 Task: Find connections with filter location Charlottenburg-Nord with filter topic #Innovativewith filter profile language French with filter current company Khoros with filter school Police Dav Public School with filter industry Physicians with filter service category Auto Insurance with filter keywords title Proposal Writer
Action: Mouse moved to (519, 73)
Screenshot: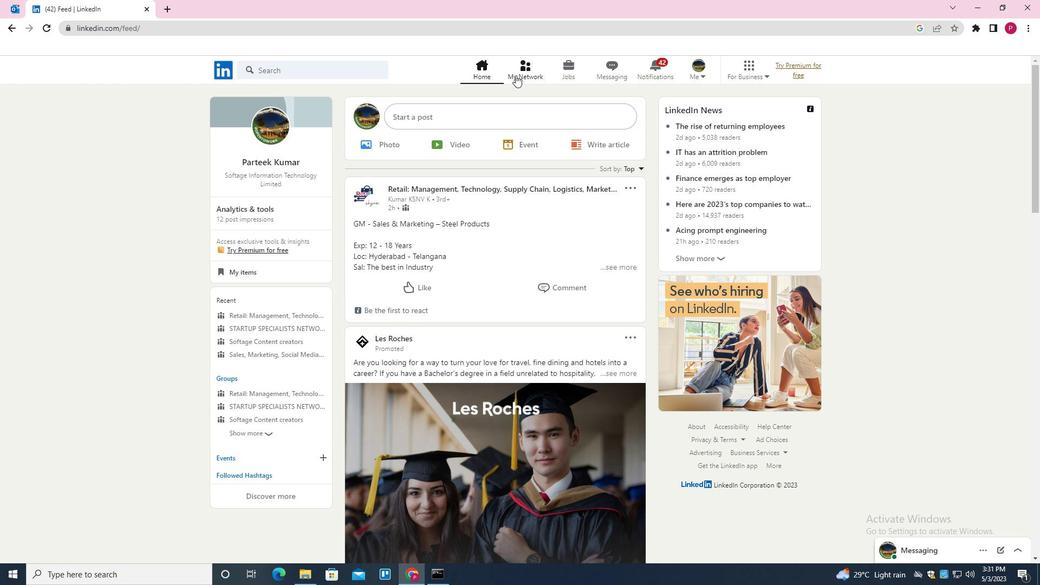 
Action: Mouse pressed left at (519, 73)
Screenshot: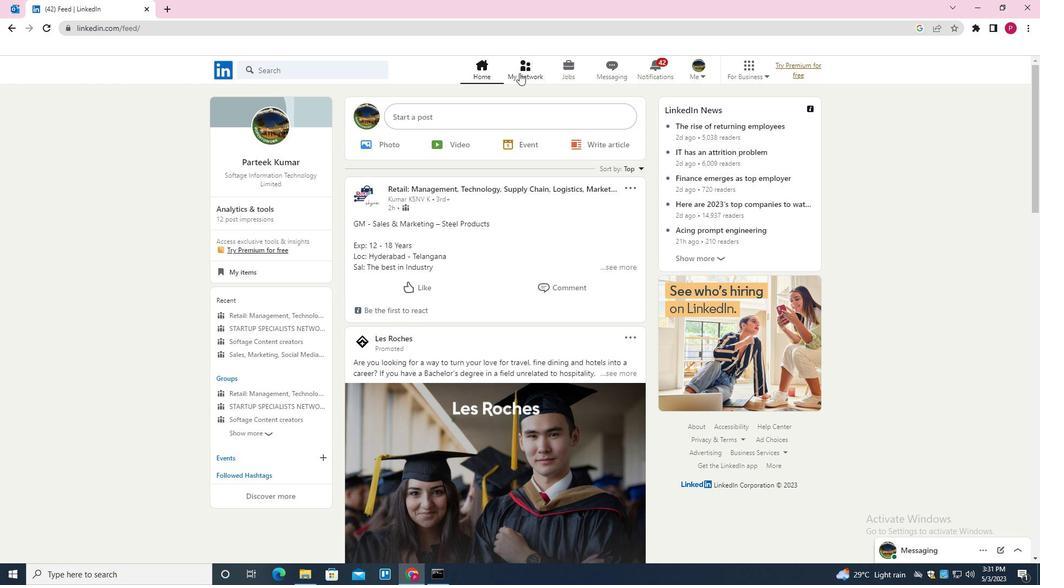 
Action: Mouse moved to (343, 127)
Screenshot: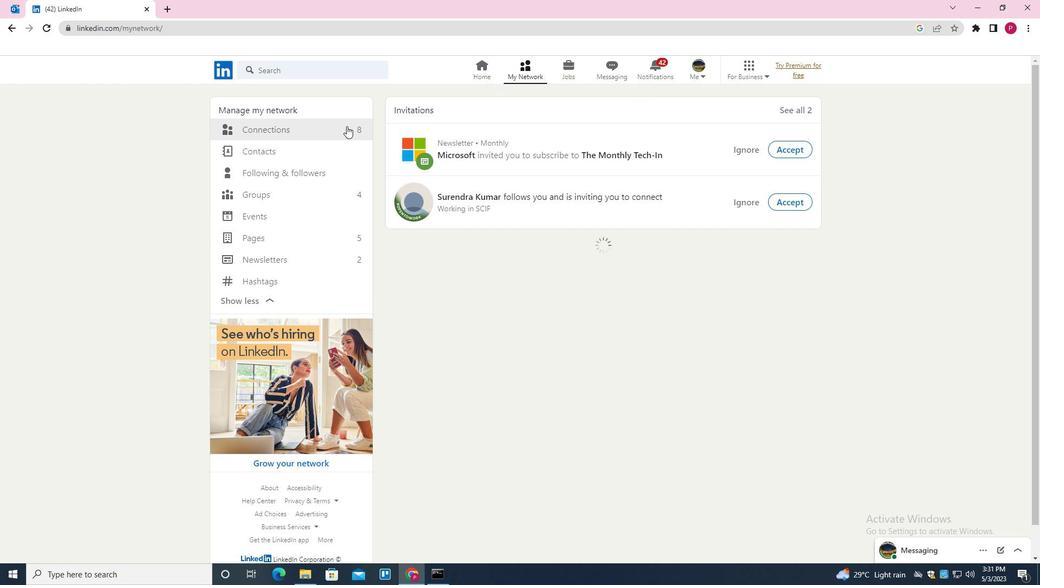 
Action: Mouse pressed left at (343, 127)
Screenshot: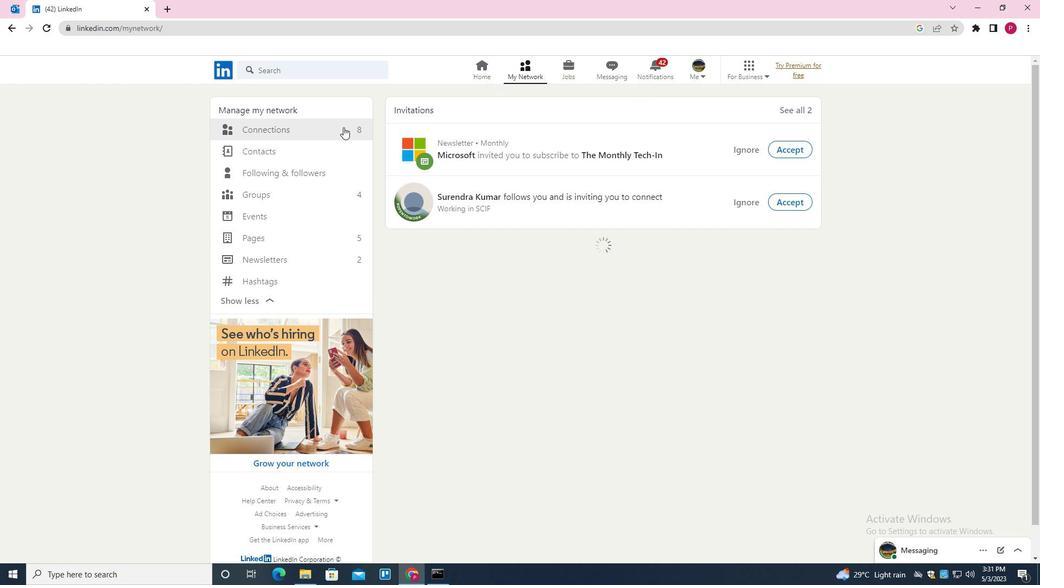 
Action: Mouse moved to (605, 132)
Screenshot: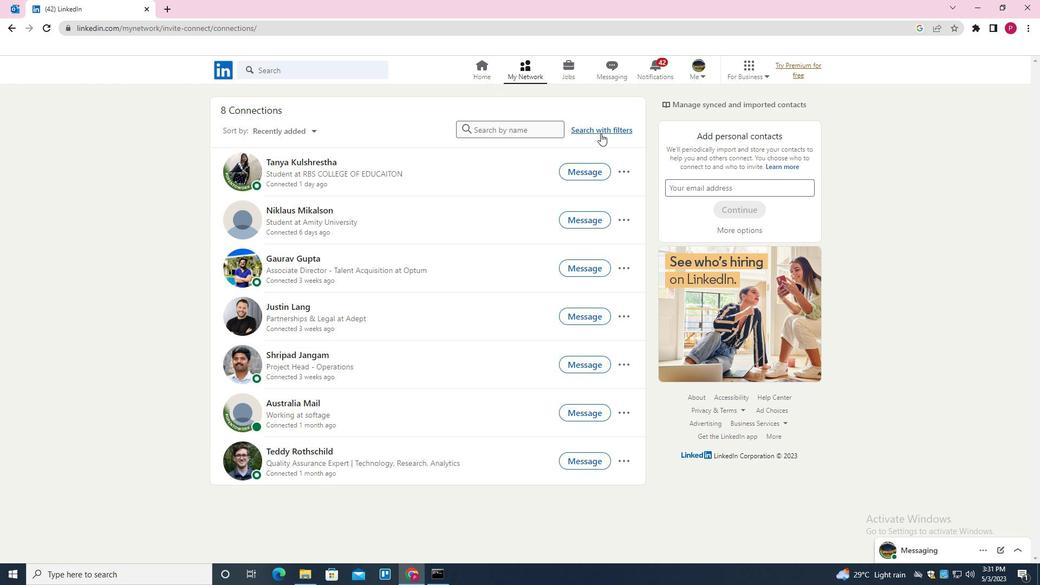 
Action: Mouse pressed left at (605, 132)
Screenshot: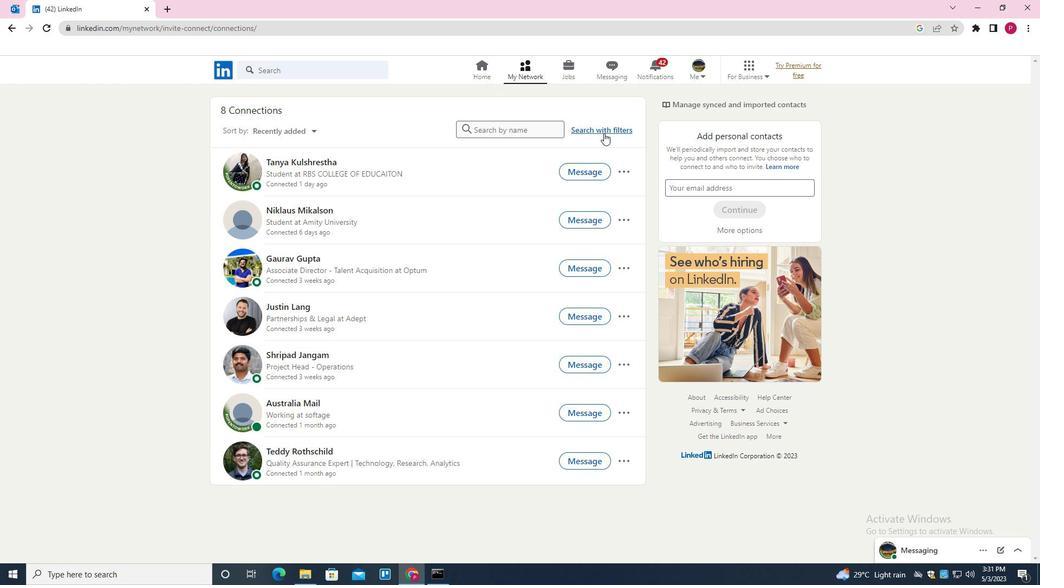 
Action: Mouse moved to (555, 100)
Screenshot: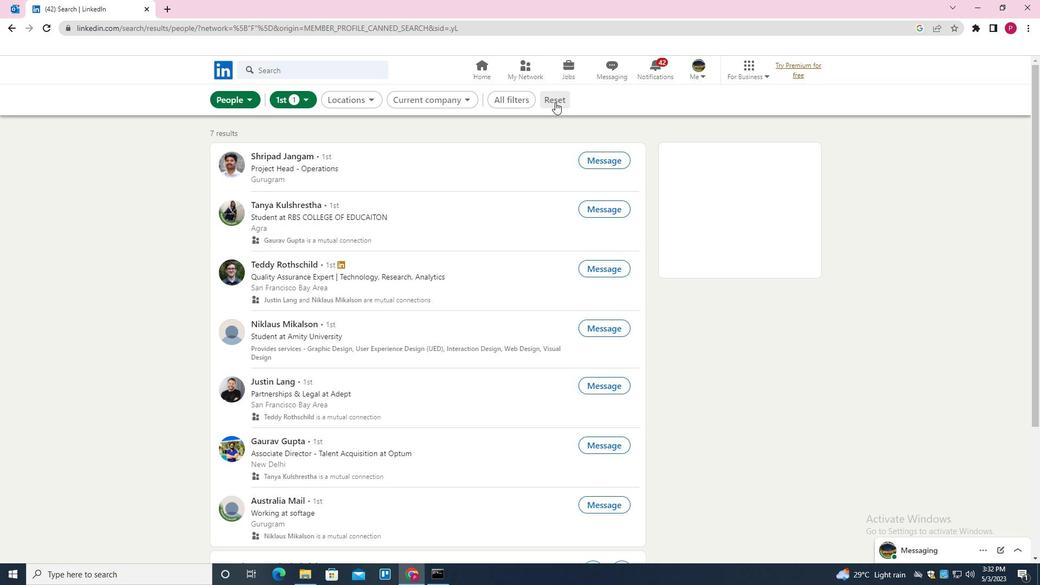 
Action: Mouse pressed left at (555, 100)
Screenshot: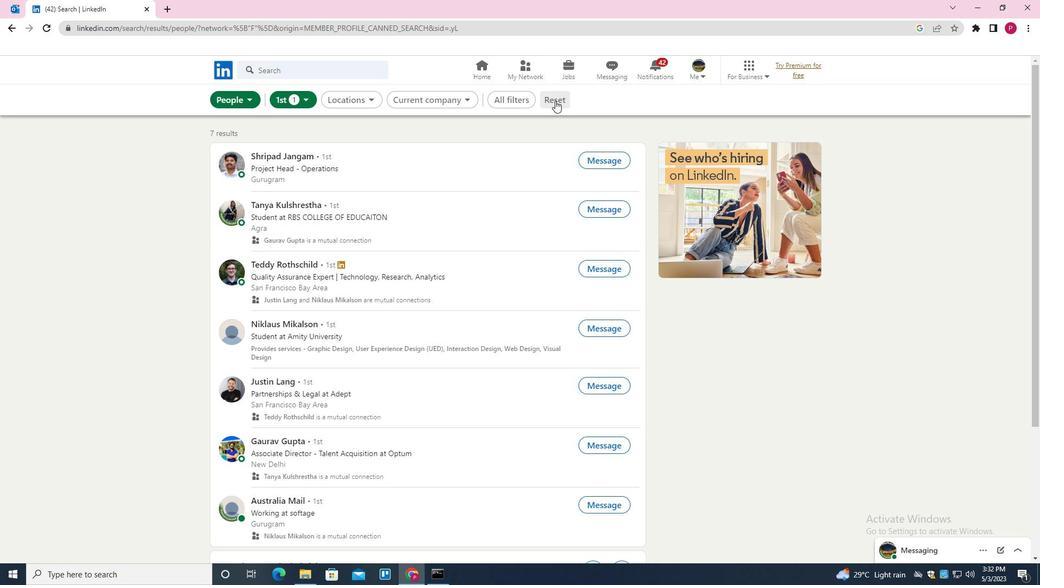 
Action: Mouse moved to (547, 97)
Screenshot: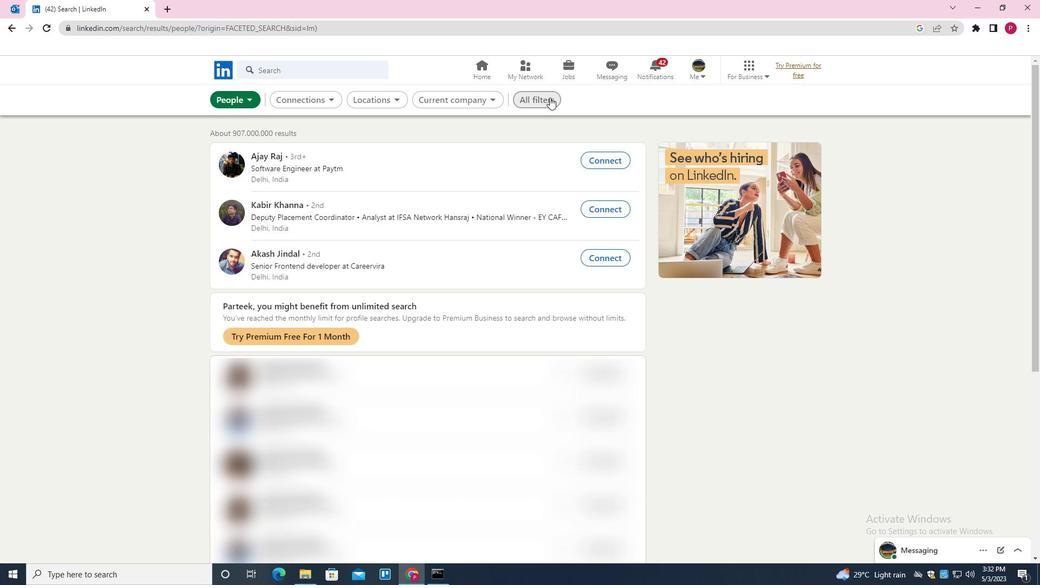 
Action: Mouse pressed left at (547, 97)
Screenshot: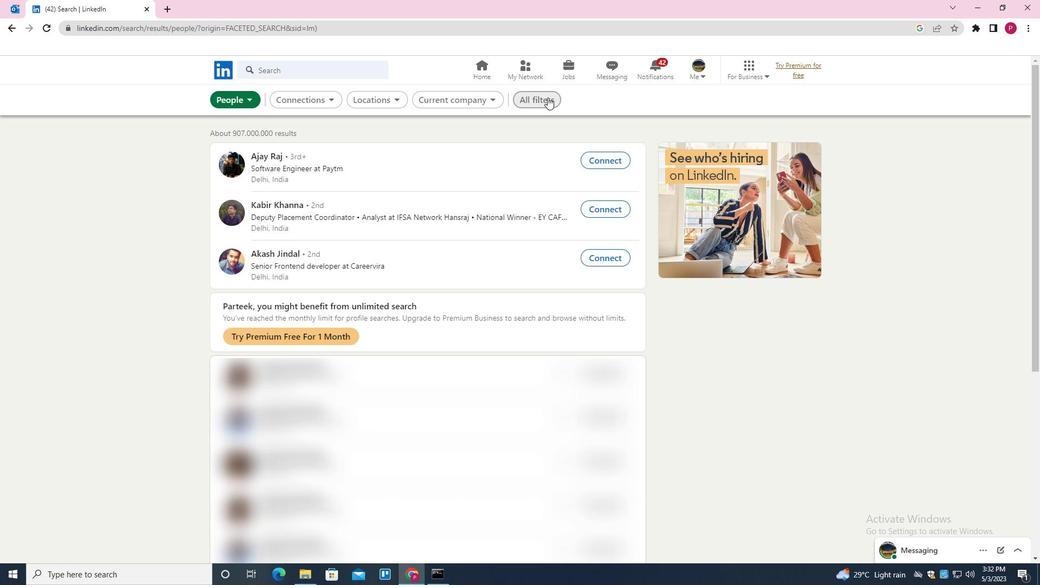 
Action: Mouse moved to (799, 194)
Screenshot: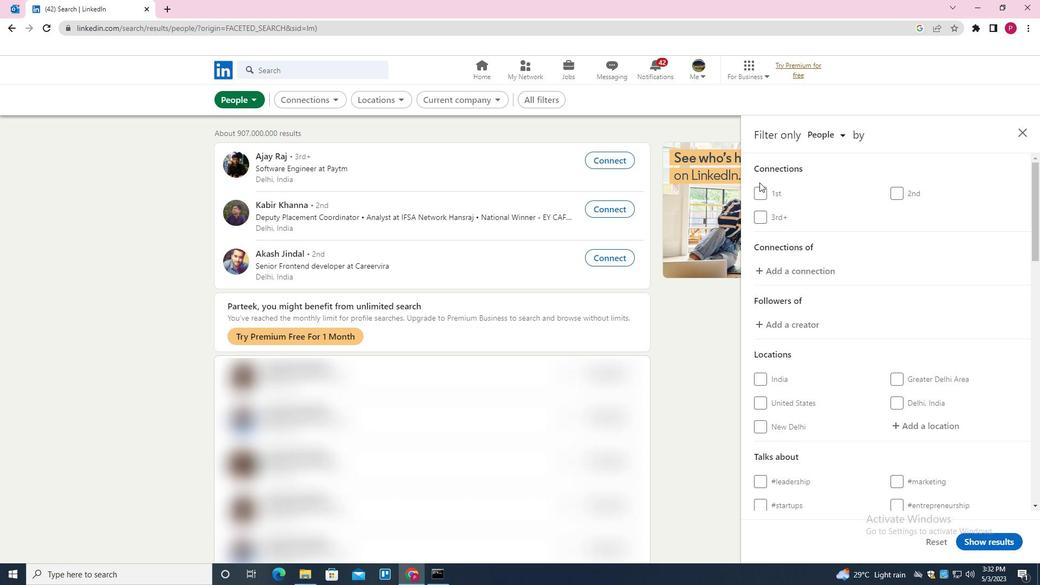 
Action: Mouse scrolled (799, 193) with delta (0, 0)
Screenshot: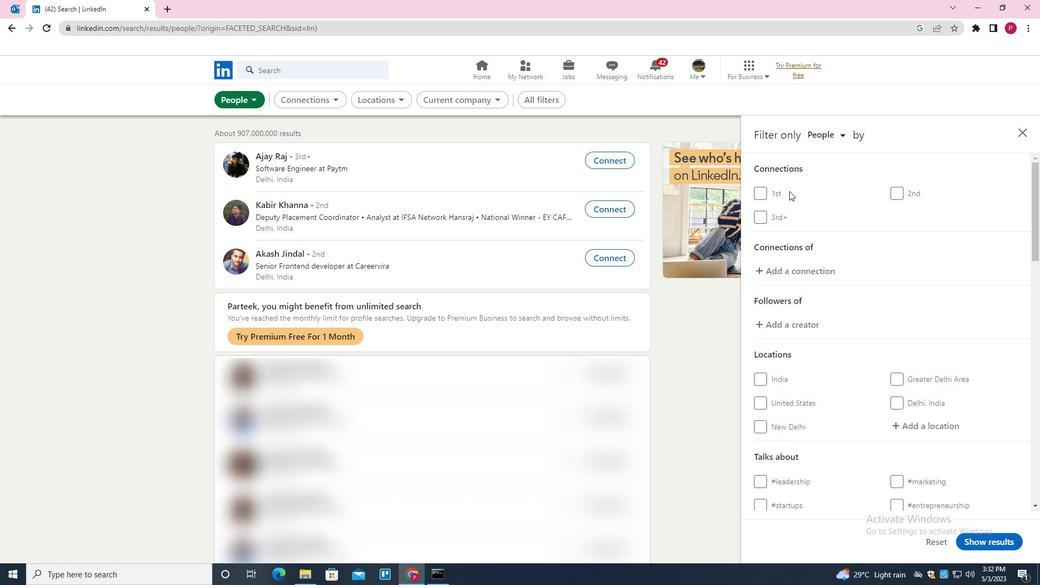 
Action: Mouse moved to (800, 196)
Screenshot: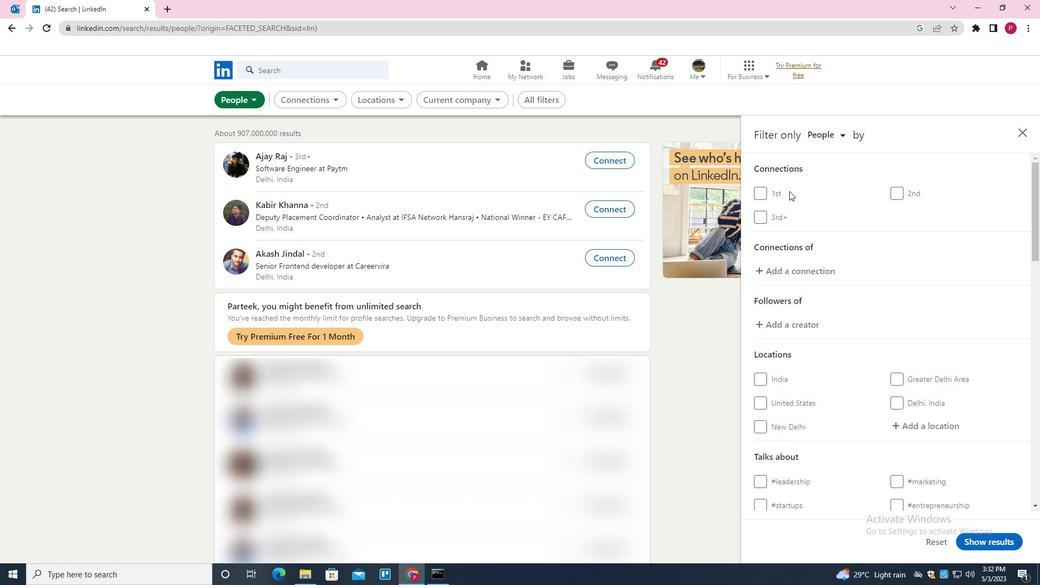 
Action: Mouse scrolled (800, 195) with delta (0, 0)
Screenshot: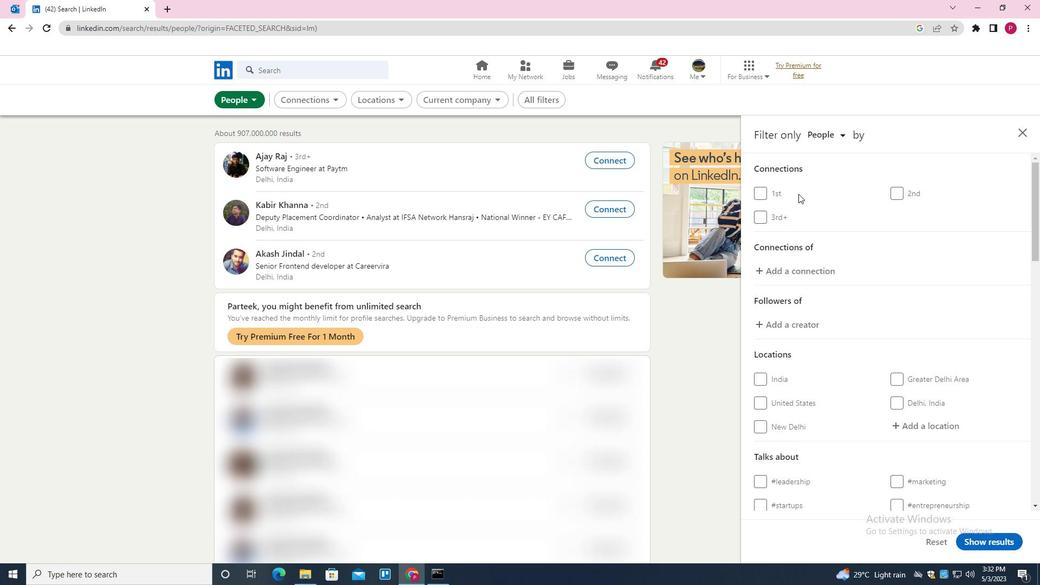 
Action: Mouse moved to (917, 314)
Screenshot: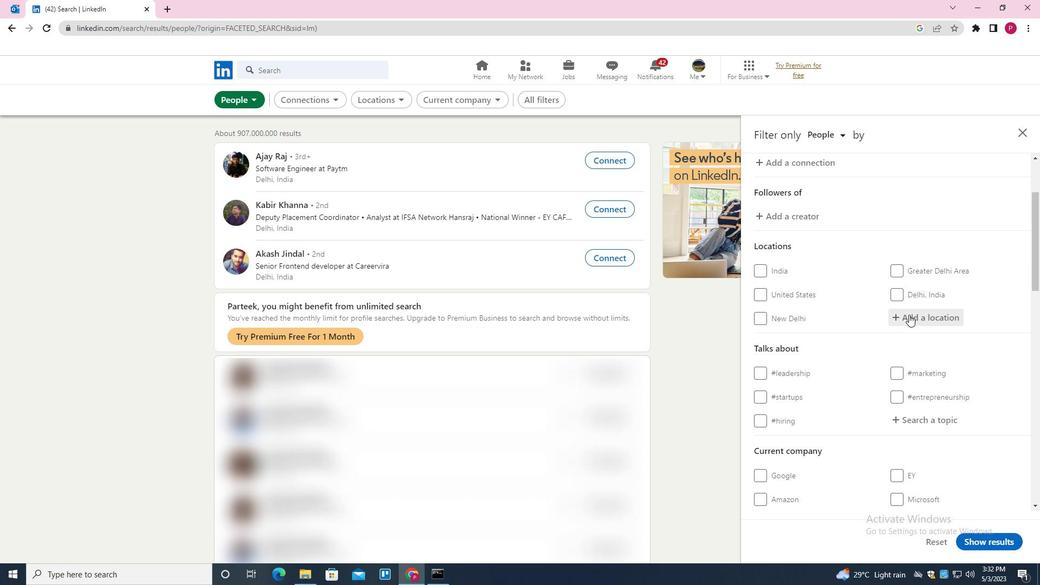 
Action: Mouse pressed left at (917, 314)
Screenshot: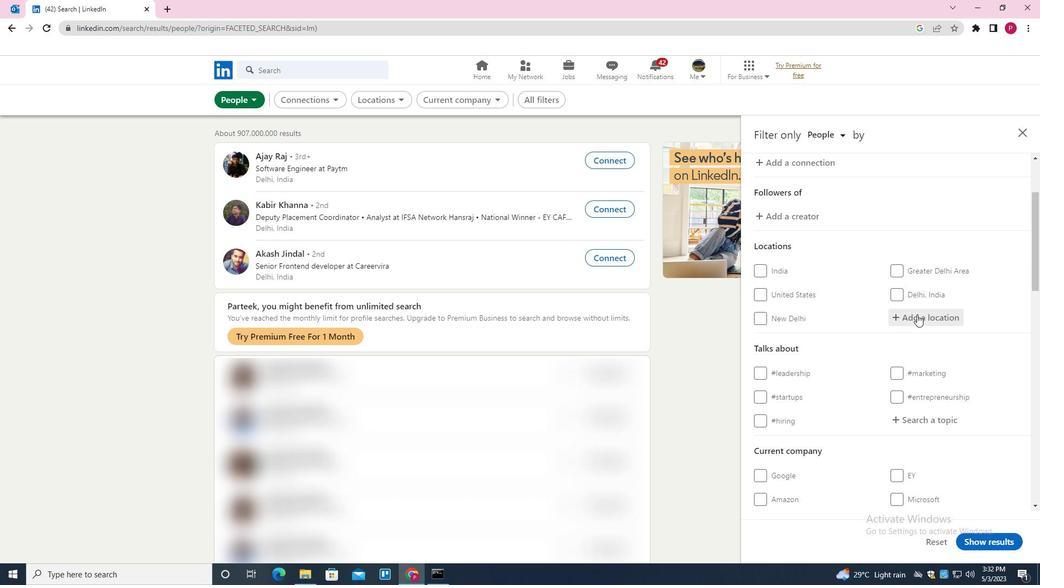 
Action: Key pressed <Key.shift><Key.shift>CHARIO<Key.backspace><Key.backspace>LOTTENBURG<Key.down><Key.enter>
Screenshot: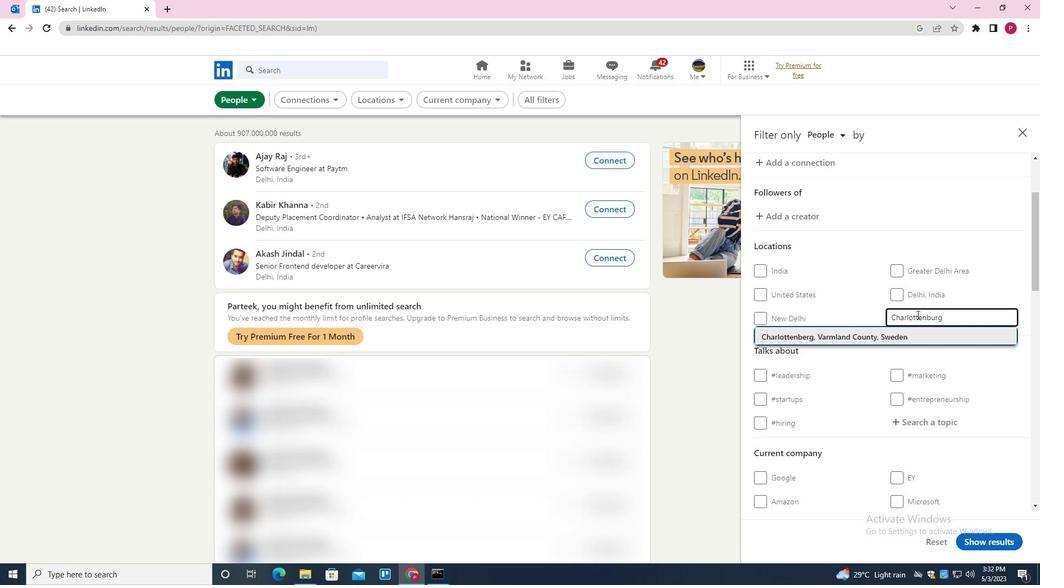 
Action: Mouse moved to (854, 284)
Screenshot: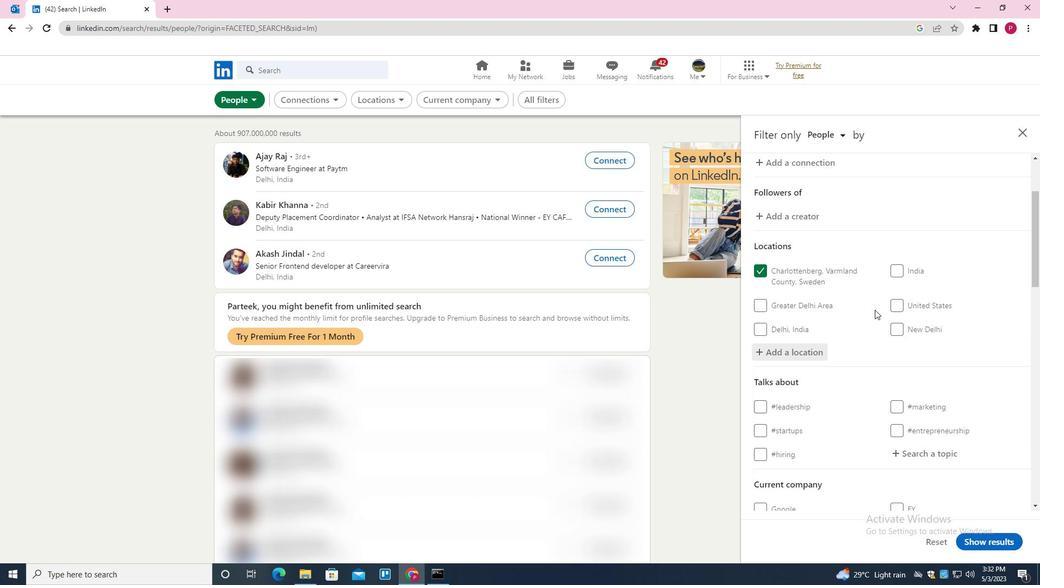 
Action: Mouse scrolled (854, 283) with delta (0, 0)
Screenshot: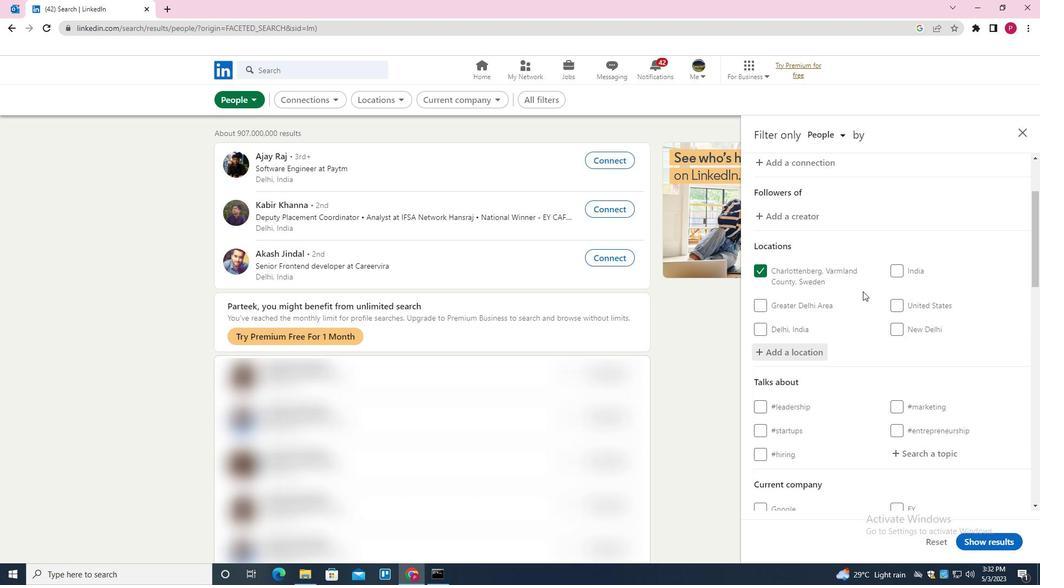 
Action: Mouse scrolled (854, 283) with delta (0, 0)
Screenshot: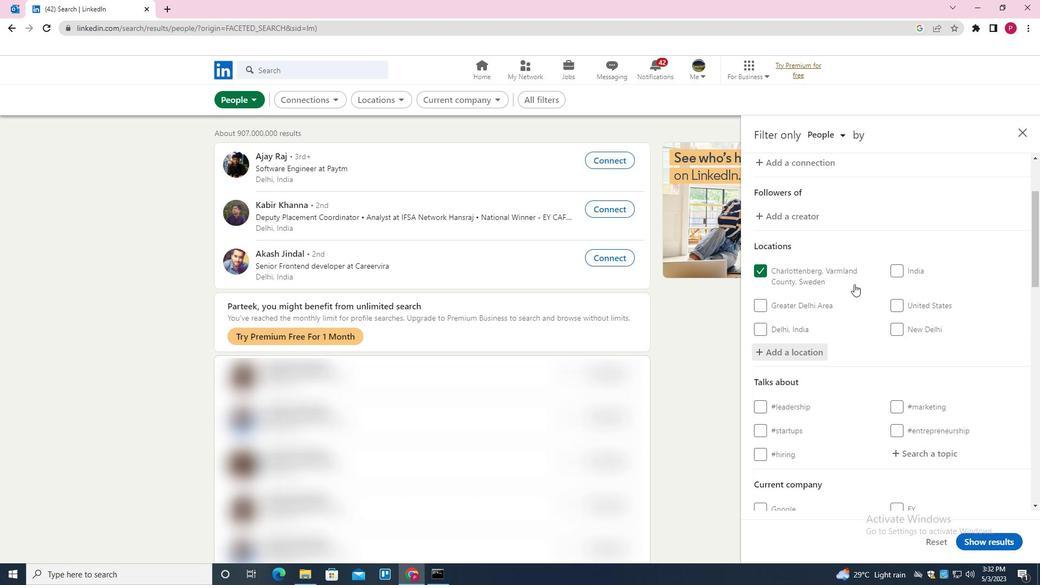 
Action: Mouse scrolled (854, 283) with delta (0, 0)
Screenshot: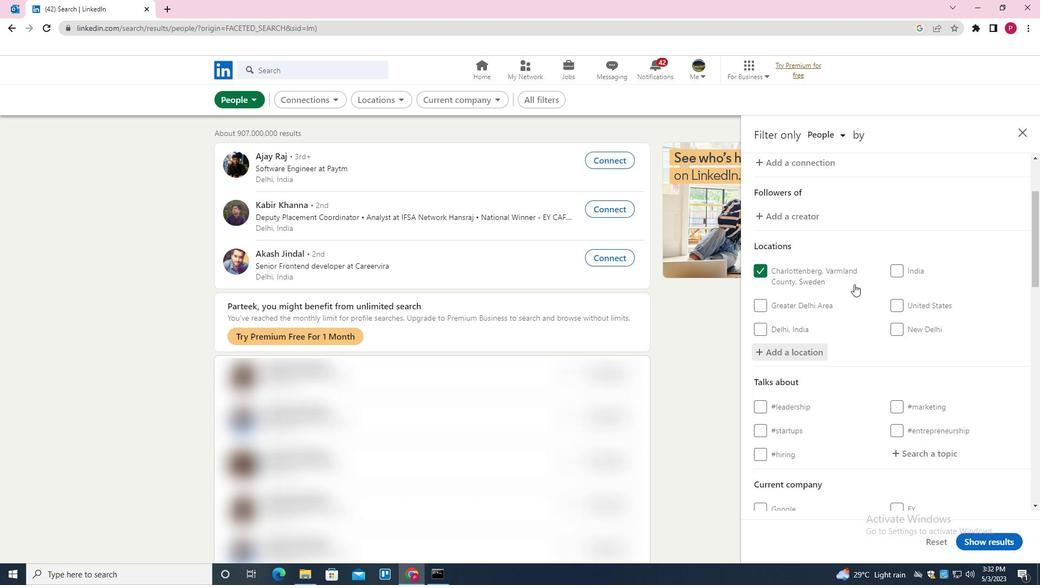 
Action: Mouse moved to (917, 292)
Screenshot: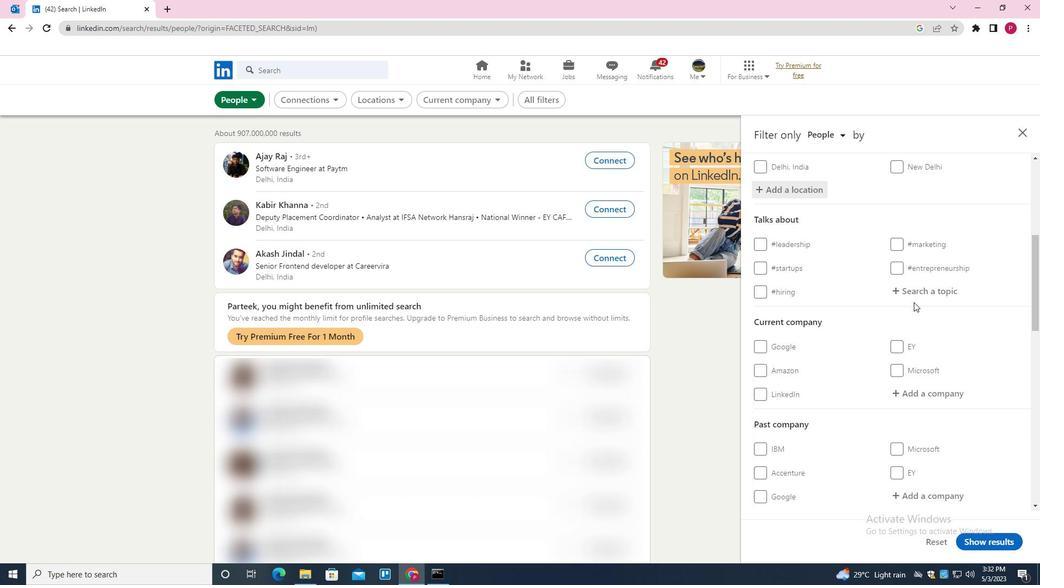 
Action: Mouse pressed left at (917, 292)
Screenshot: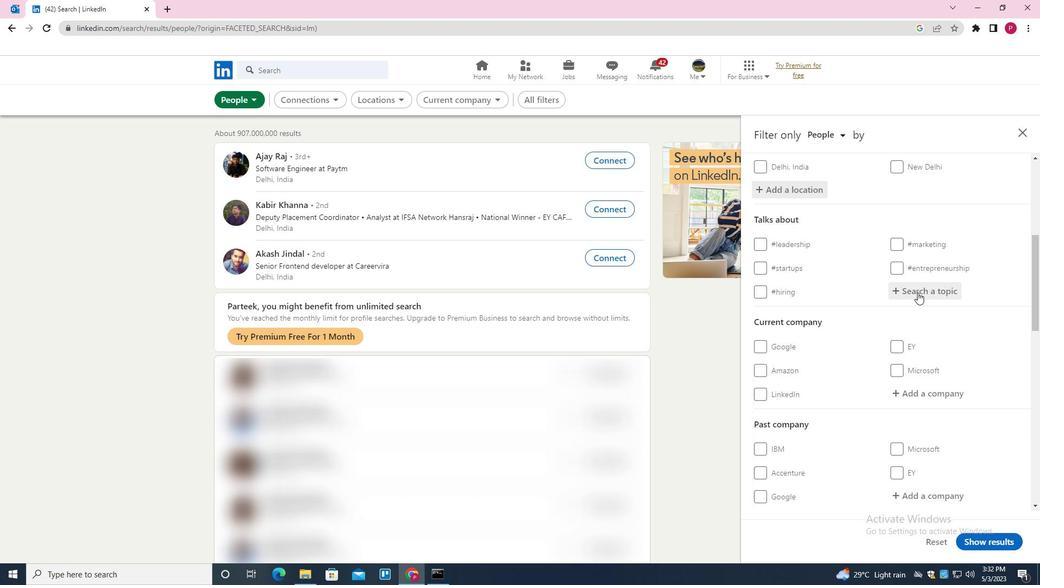 
Action: Key pressed INNOVATION<Key.down><Key.enter>
Screenshot: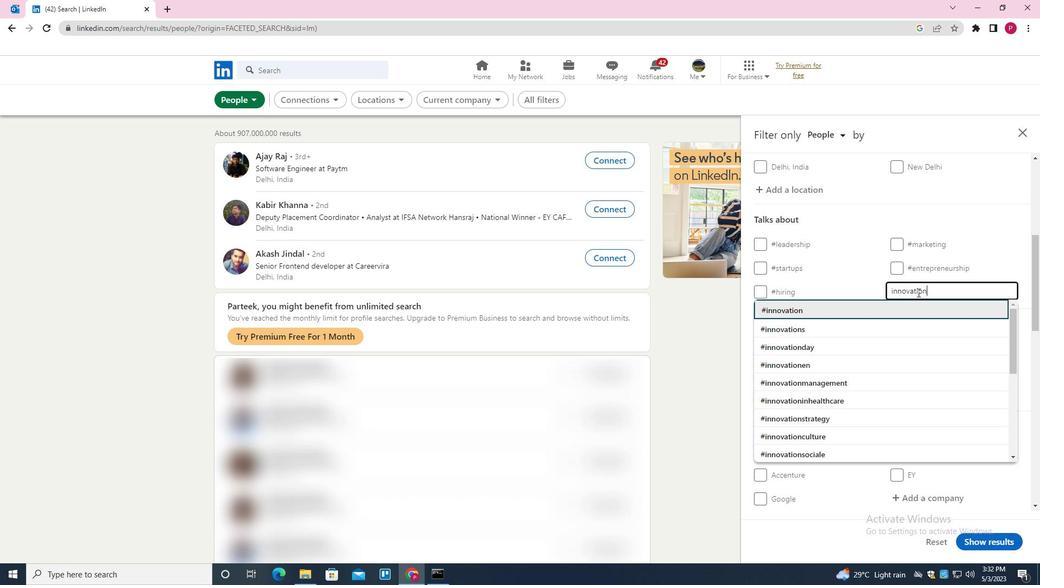 
Action: Mouse moved to (865, 309)
Screenshot: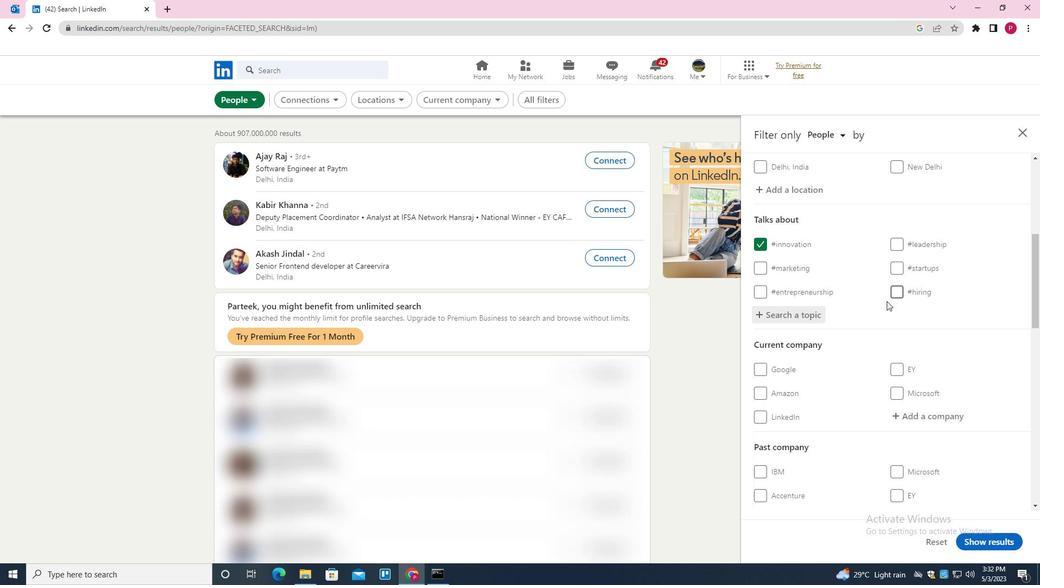 
Action: Mouse scrolled (865, 309) with delta (0, 0)
Screenshot: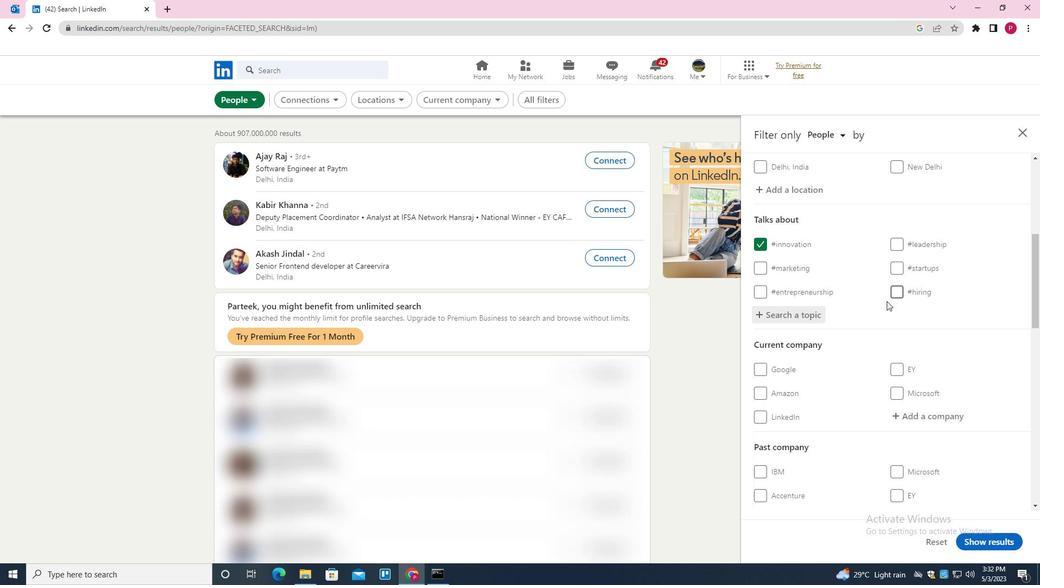 
Action: Mouse moved to (864, 310)
Screenshot: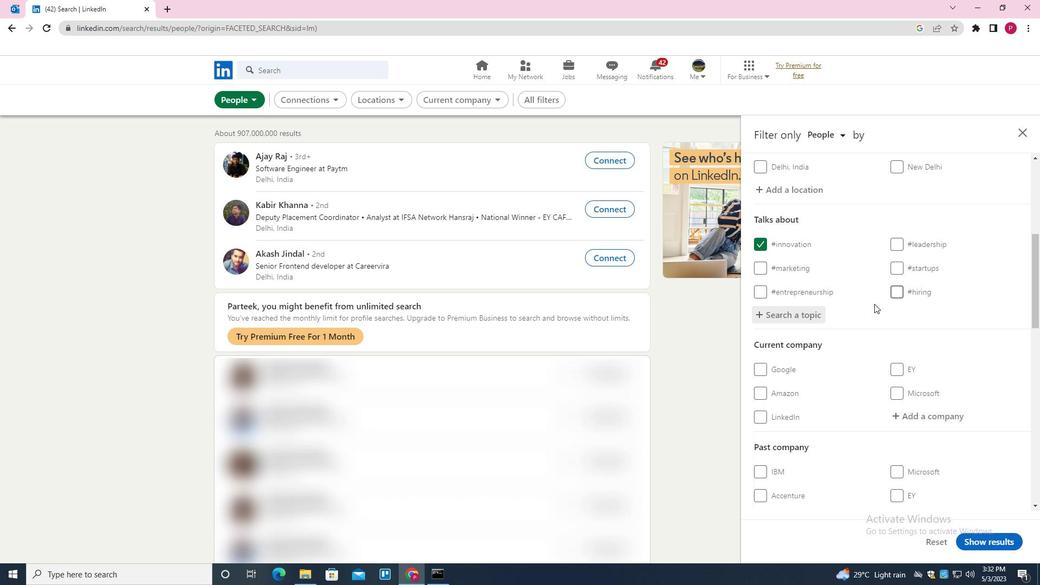 
Action: Mouse scrolled (864, 309) with delta (0, 0)
Screenshot: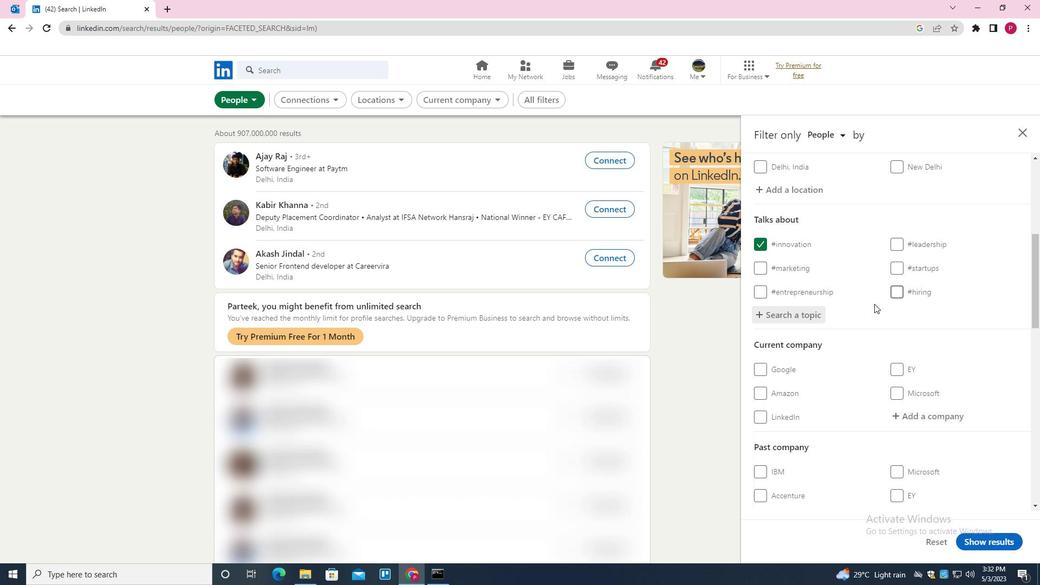 
Action: Mouse moved to (863, 310)
Screenshot: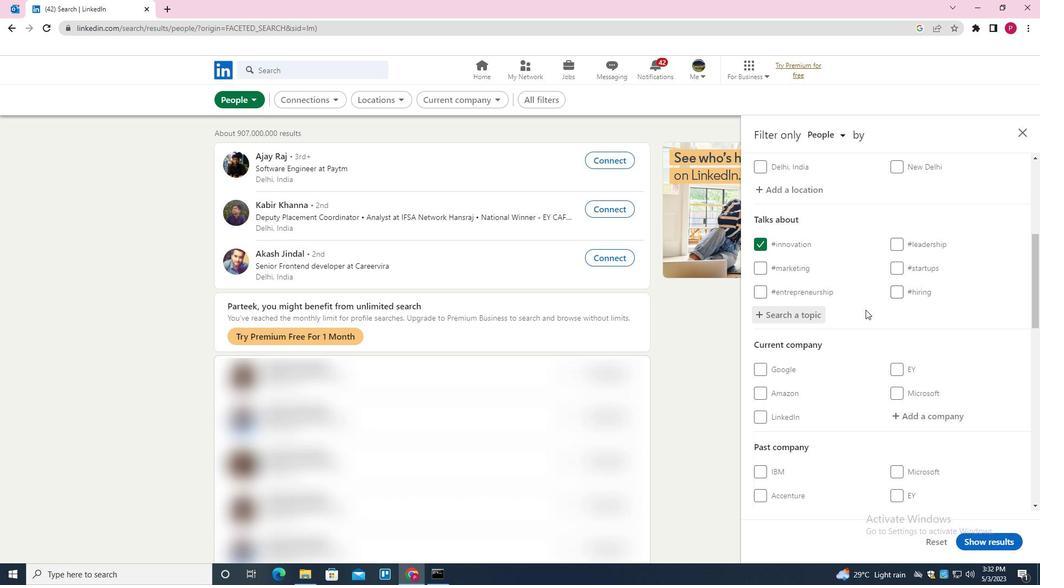 
Action: Mouse scrolled (863, 309) with delta (0, 0)
Screenshot: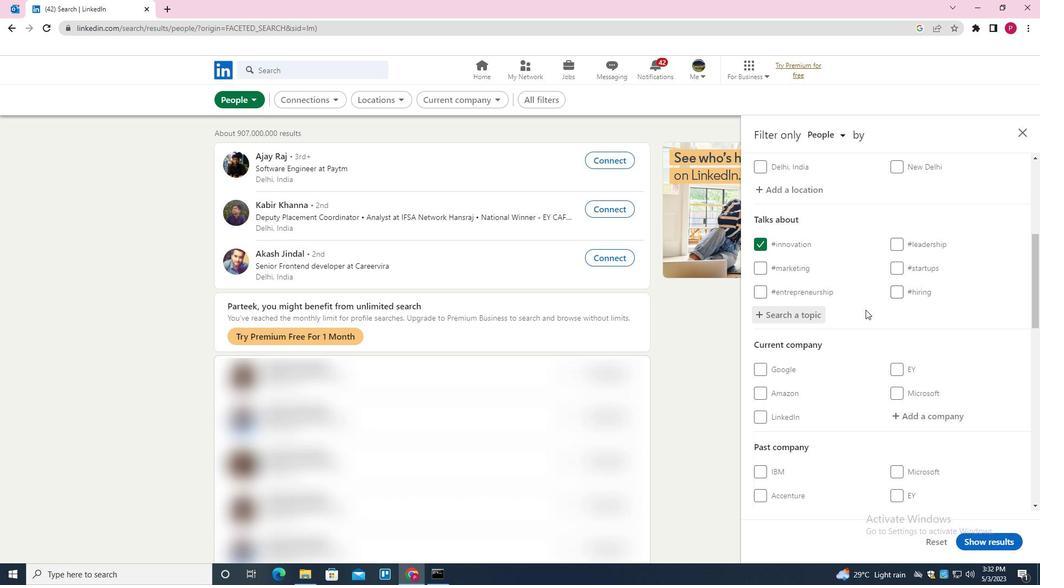 
Action: Mouse moved to (863, 310)
Screenshot: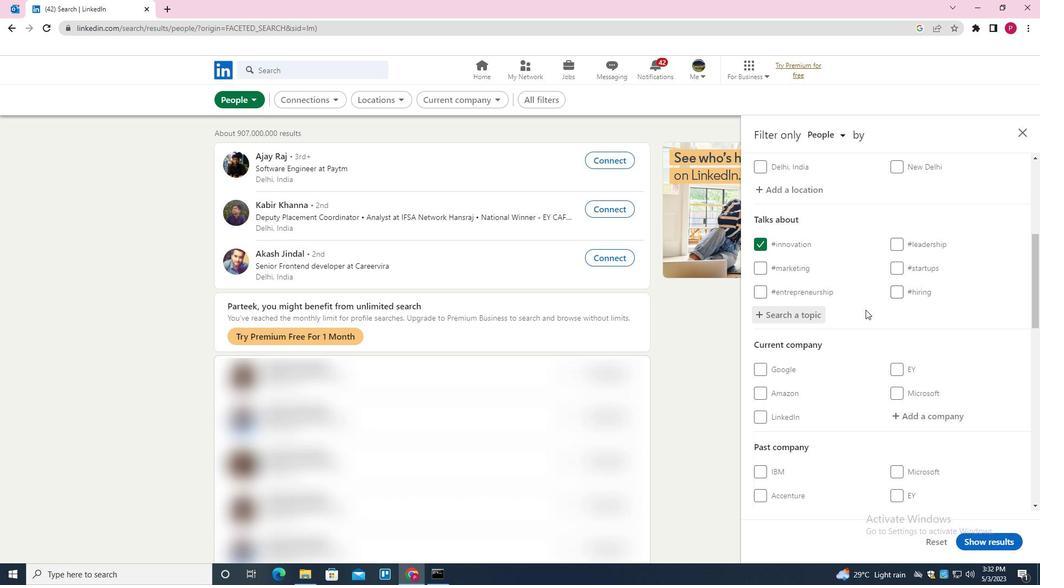 
Action: Mouse scrolled (863, 309) with delta (0, 0)
Screenshot: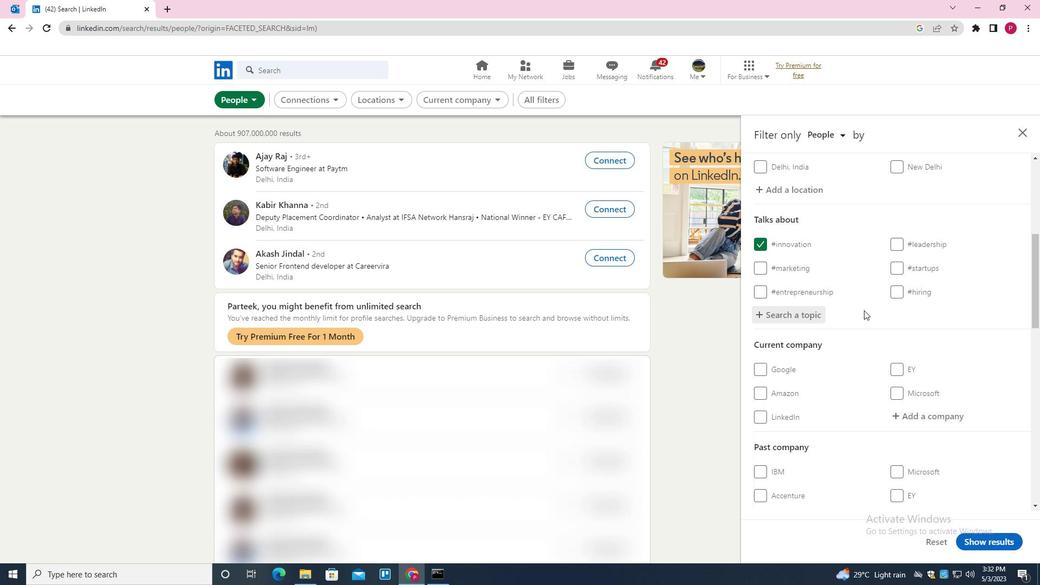 
Action: Mouse moved to (831, 302)
Screenshot: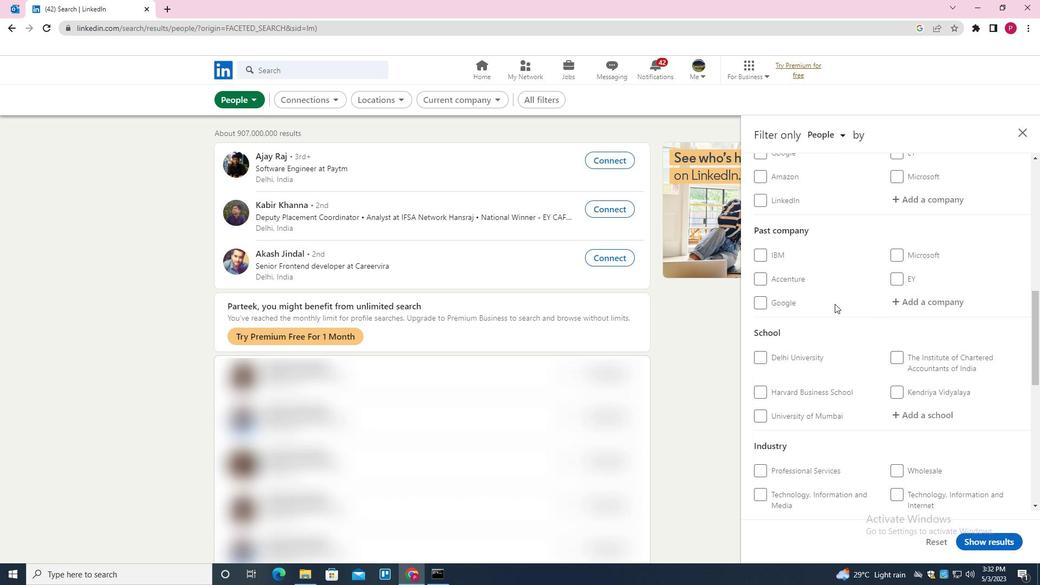 
Action: Mouse scrolled (831, 302) with delta (0, 0)
Screenshot: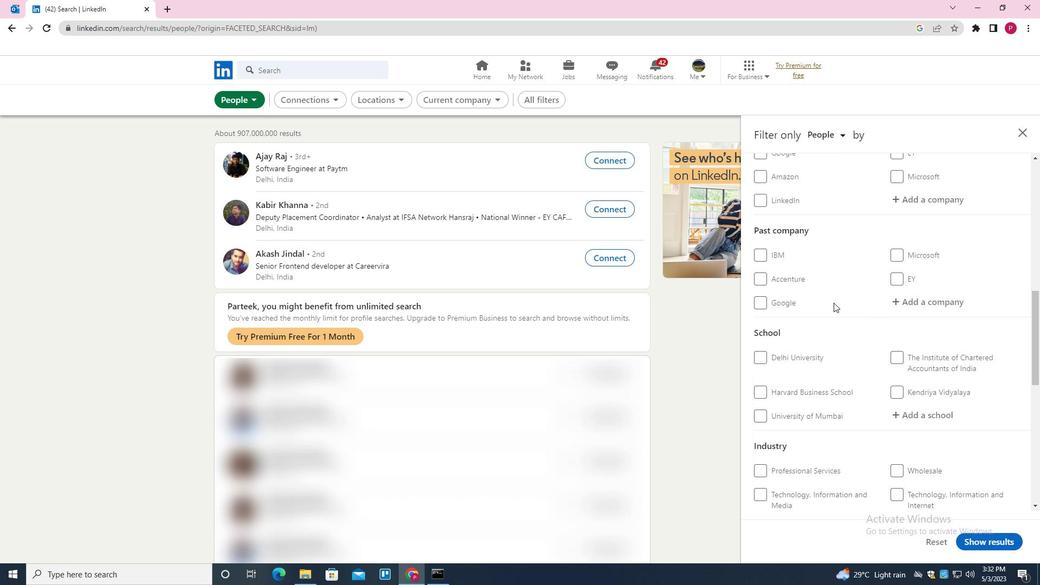
Action: Mouse moved to (831, 303)
Screenshot: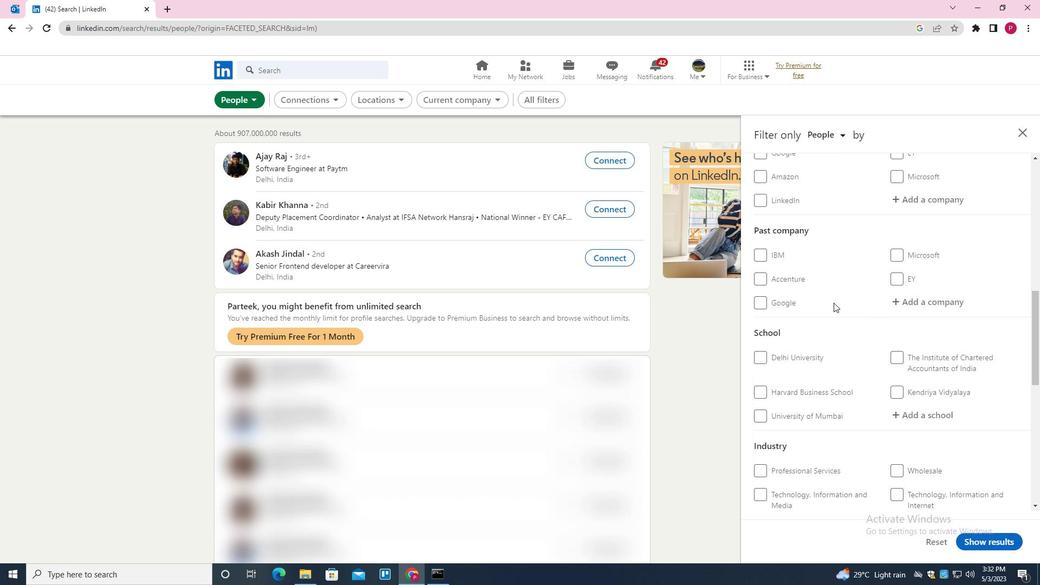 
Action: Mouse scrolled (831, 303) with delta (0, 0)
Screenshot: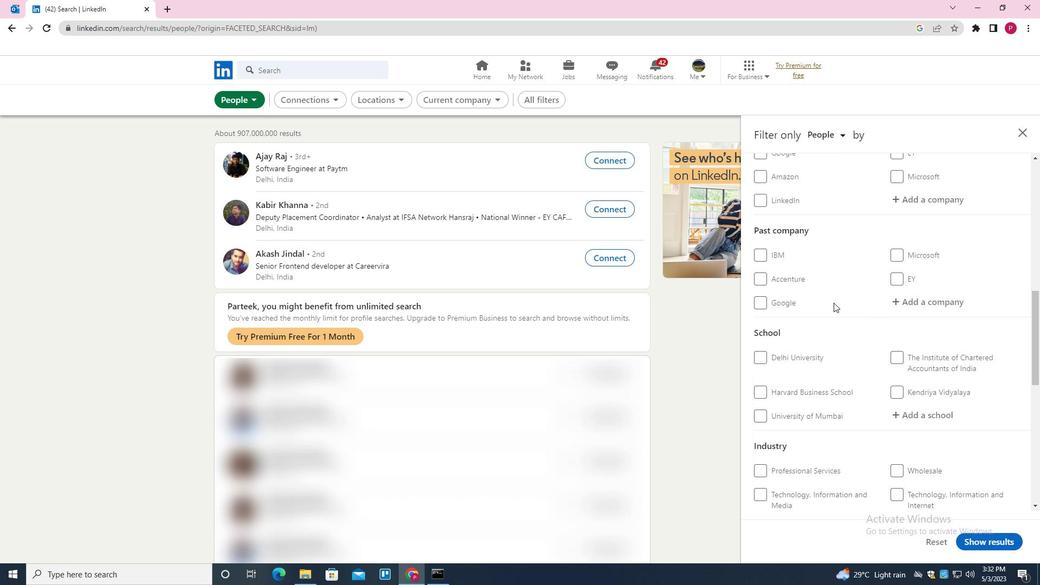 
Action: Mouse moved to (831, 304)
Screenshot: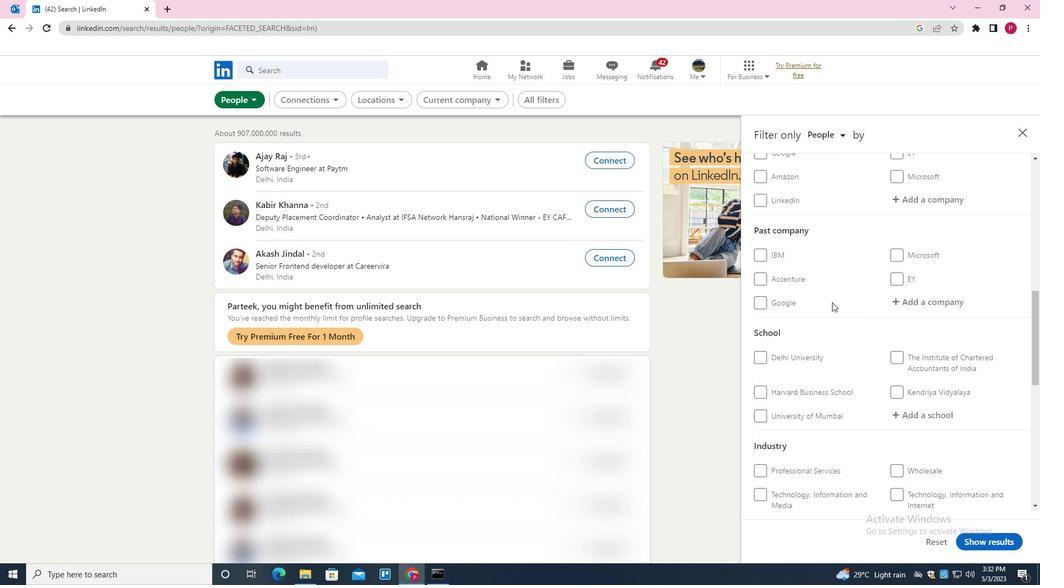 
Action: Mouse scrolled (831, 303) with delta (0, 0)
Screenshot: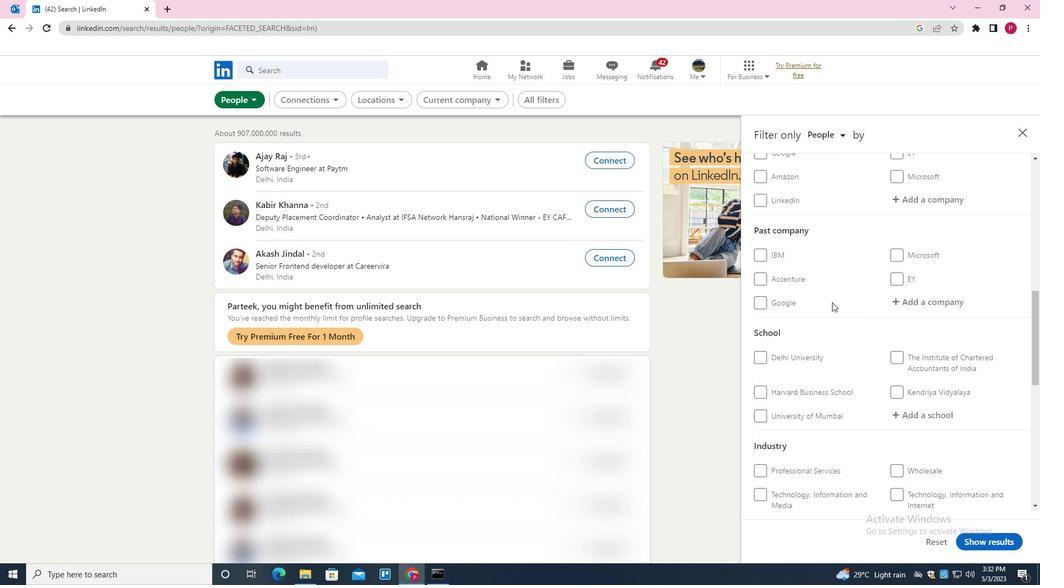 
Action: Mouse moved to (831, 306)
Screenshot: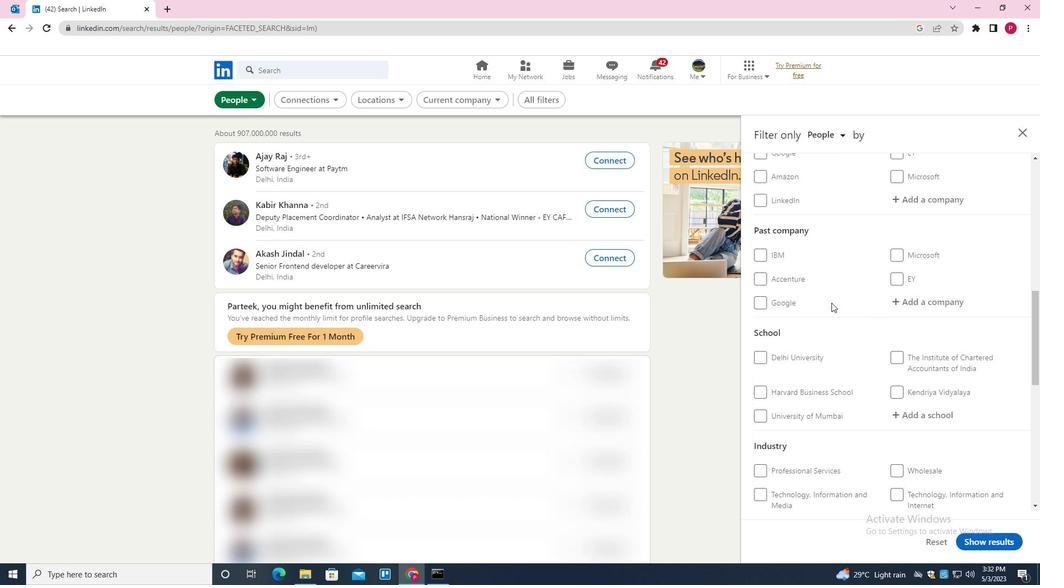 
Action: Mouse scrolled (831, 306) with delta (0, 0)
Screenshot: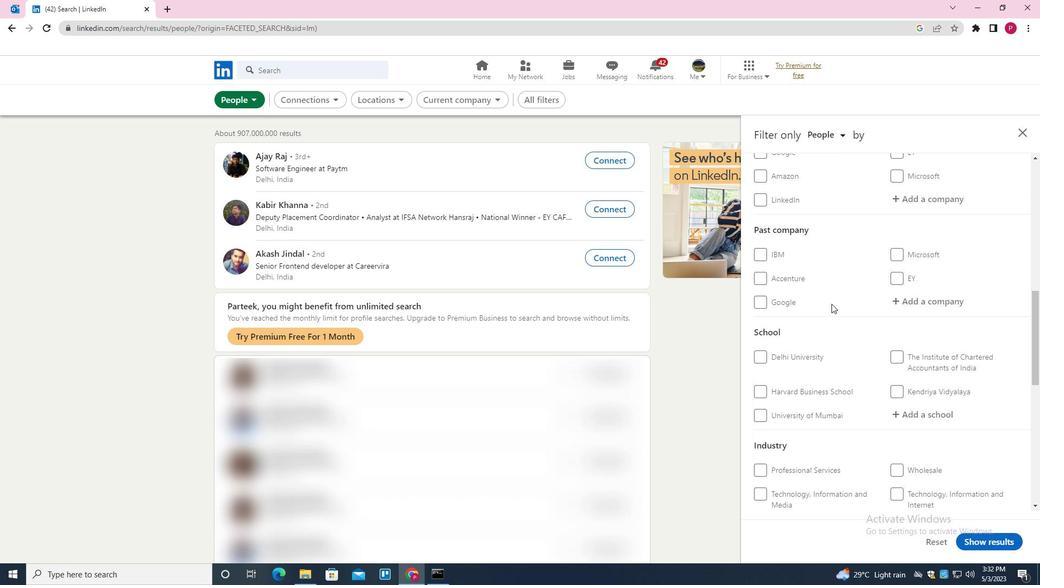 
Action: Mouse scrolled (831, 306) with delta (0, 0)
Screenshot: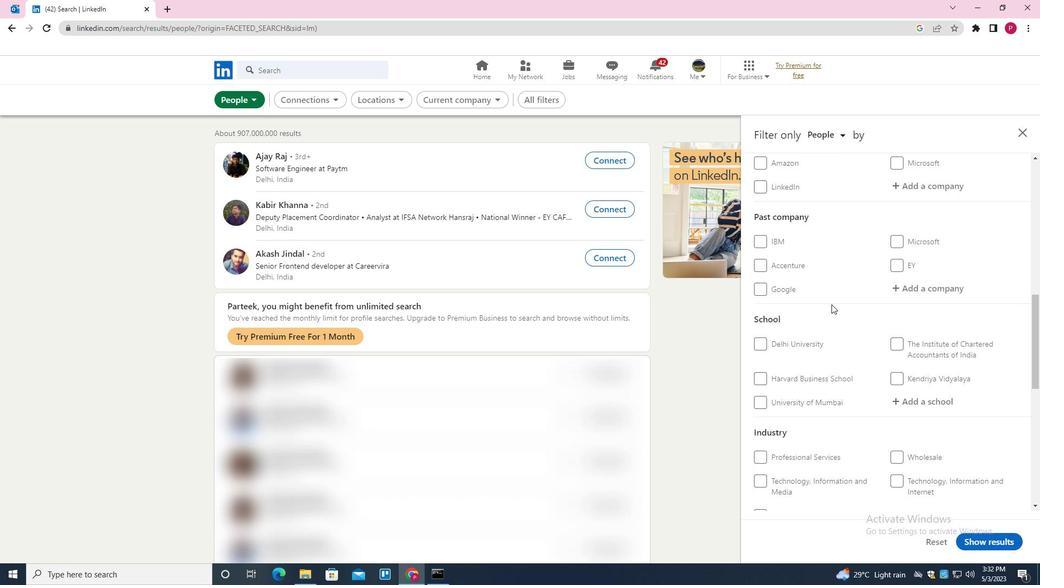 
Action: Mouse scrolled (831, 306) with delta (0, 0)
Screenshot: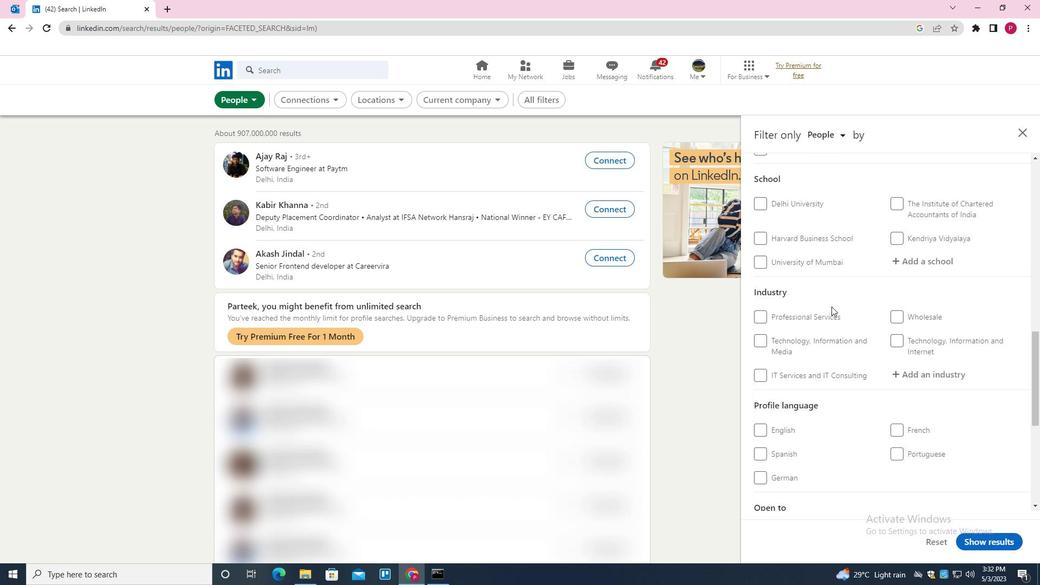 
Action: Mouse moved to (898, 260)
Screenshot: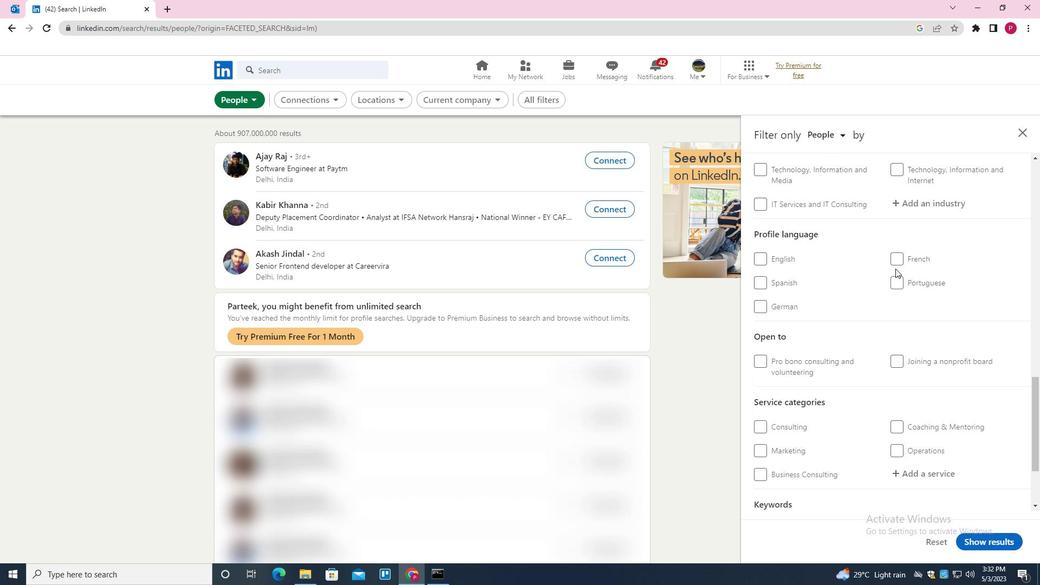 
Action: Mouse pressed left at (898, 260)
Screenshot: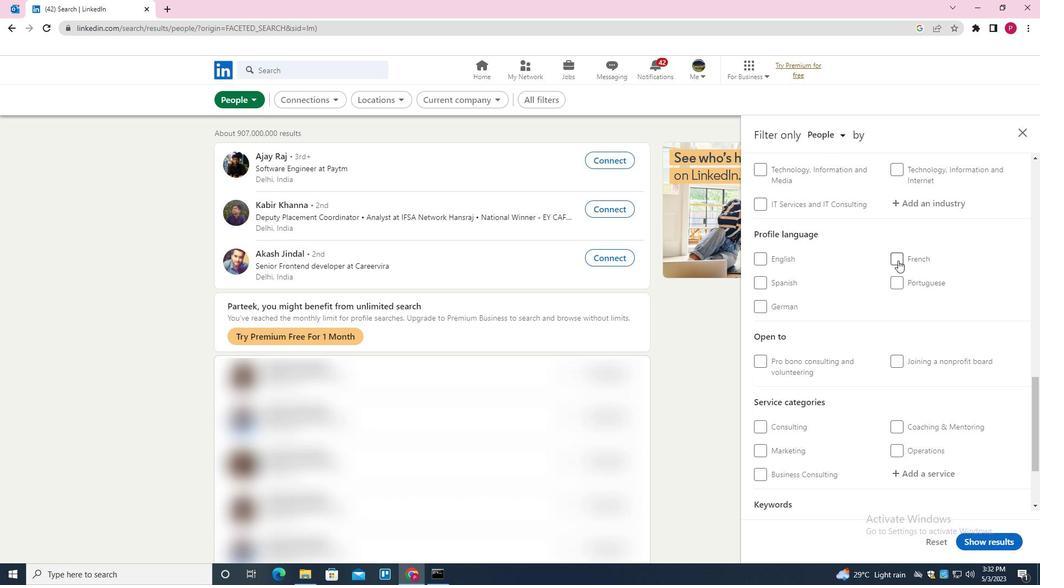 
Action: Mouse moved to (776, 307)
Screenshot: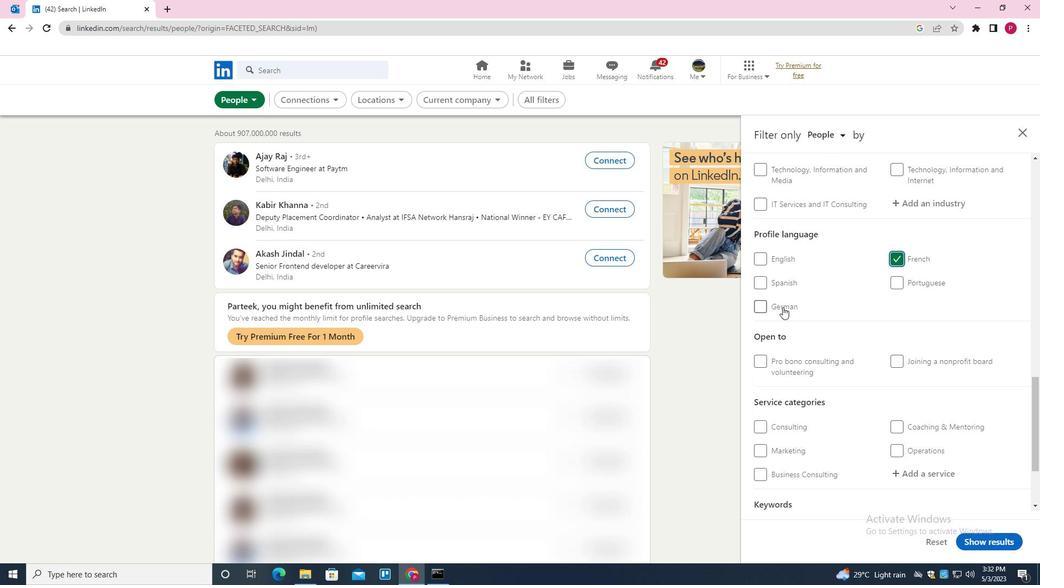 
Action: Mouse scrolled (776, 308) with delta (0, 0)
Screenshot: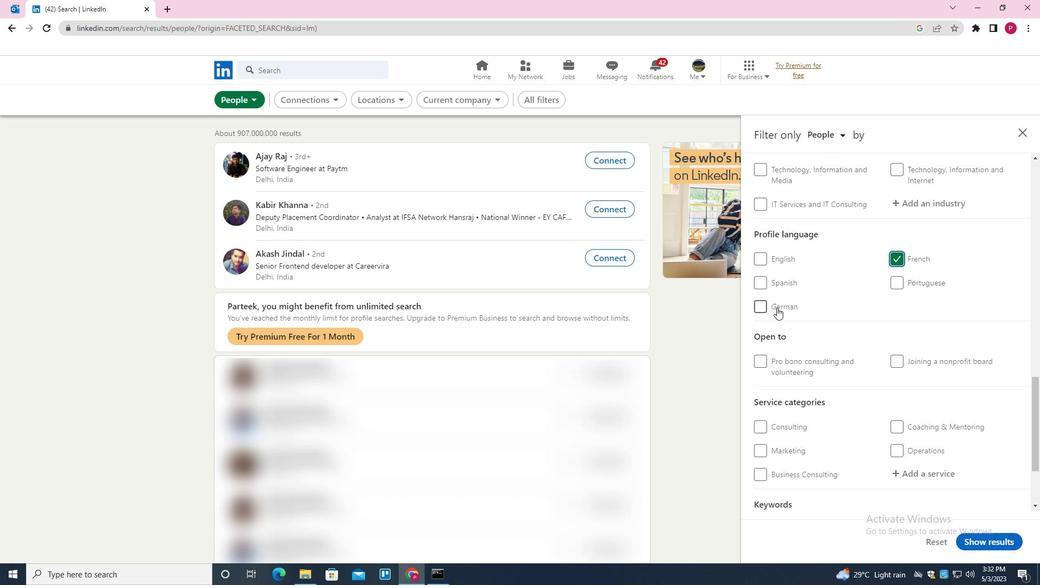 
Action: Mouse scrolled (776, 308) with delta (0, 0)
Screenshot: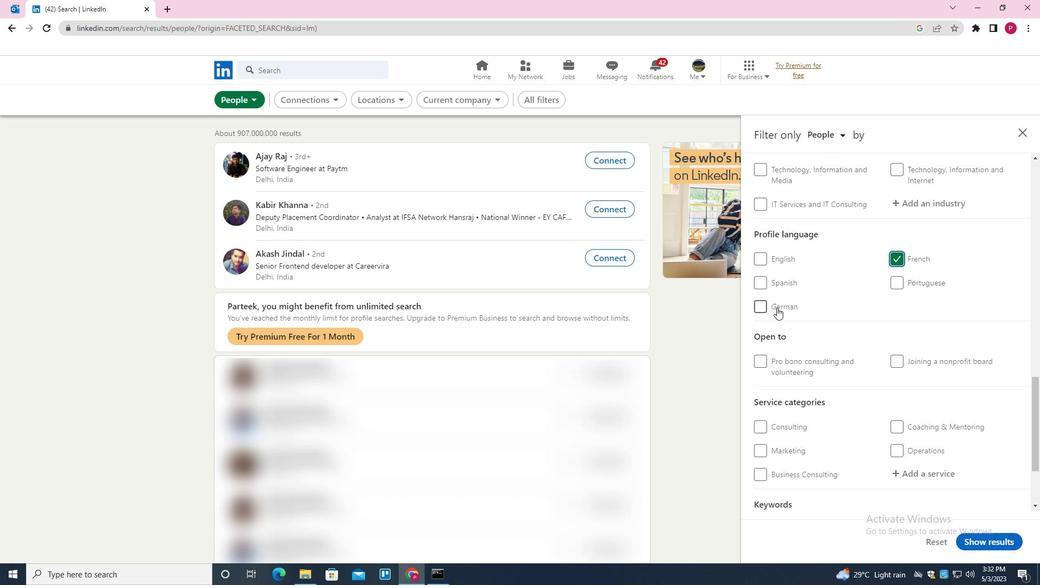 
Action: Mouse scrolled (776, 308) with delta (0, 0)
Screenshot: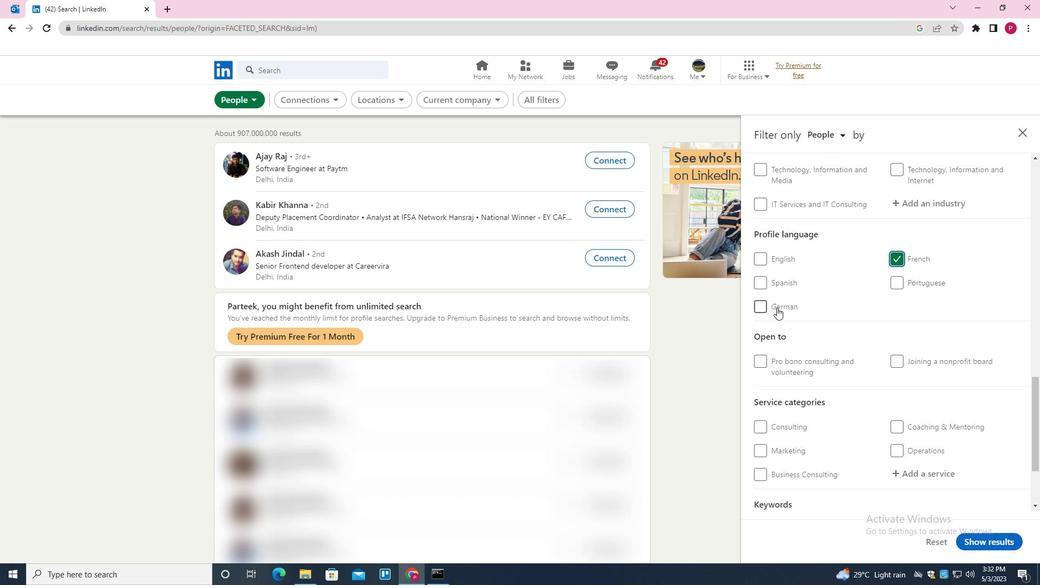 
Action: Mouse scrolled (776, 308) with delta (0, 0)
Screenshot: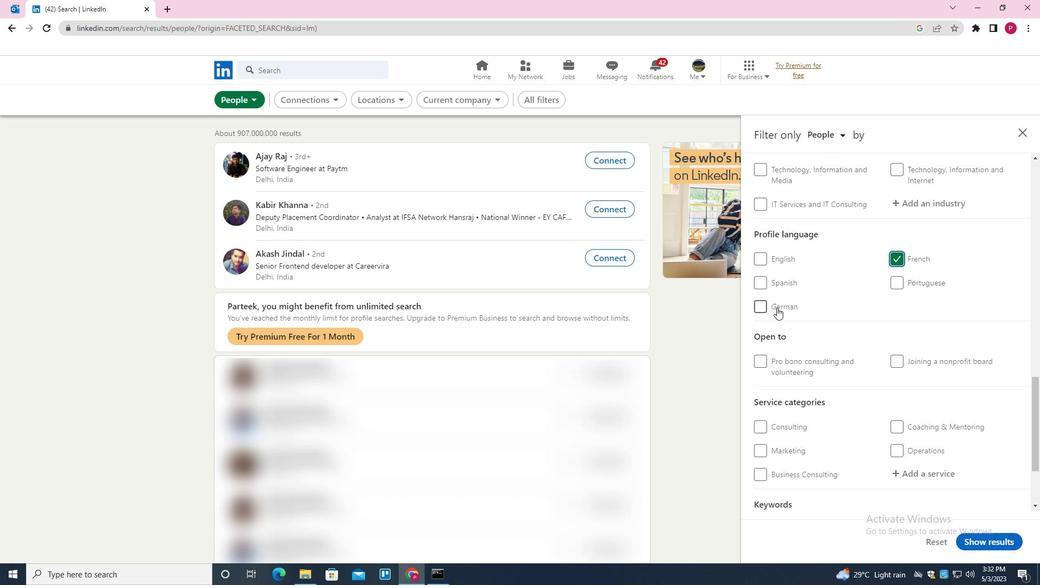 
Action: Mouse scrolled (776, 308) with delta (0, 0)
Screenshot: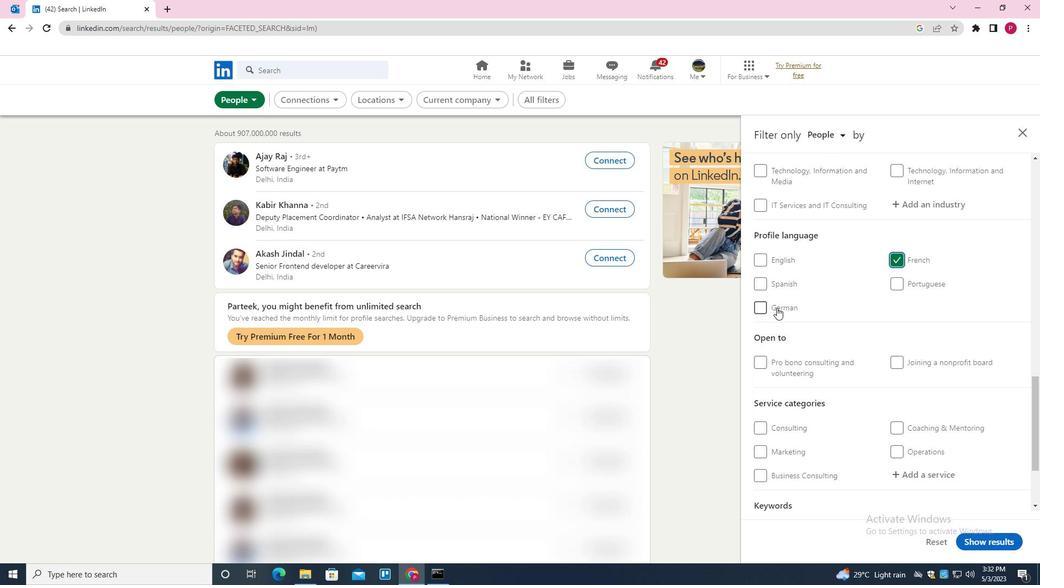 
Action: Mouse scrolled (776, 308) with delta (0, 0)
Screenshot: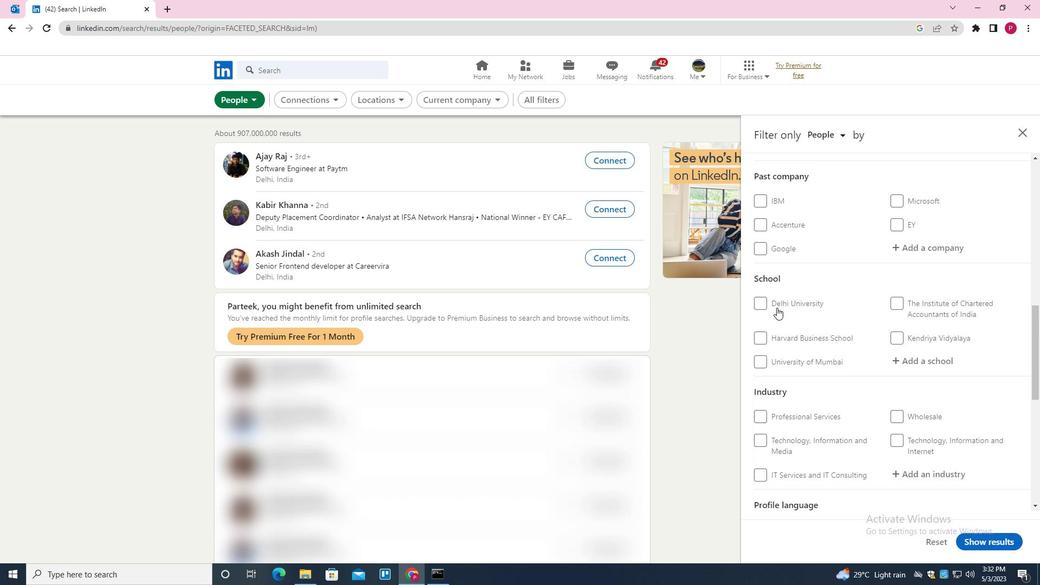 
Action: Mouse scrolled (776, 308) with delta (0, 0)
Screenshot: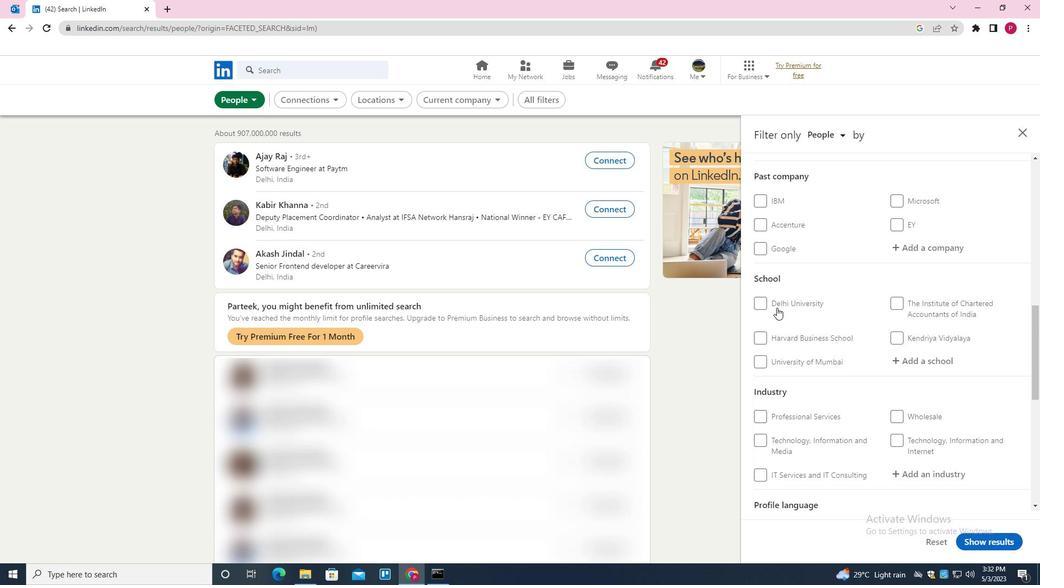 
Action: Mouse scrolled (776, 308) with delta (0, 0)
Screenshot: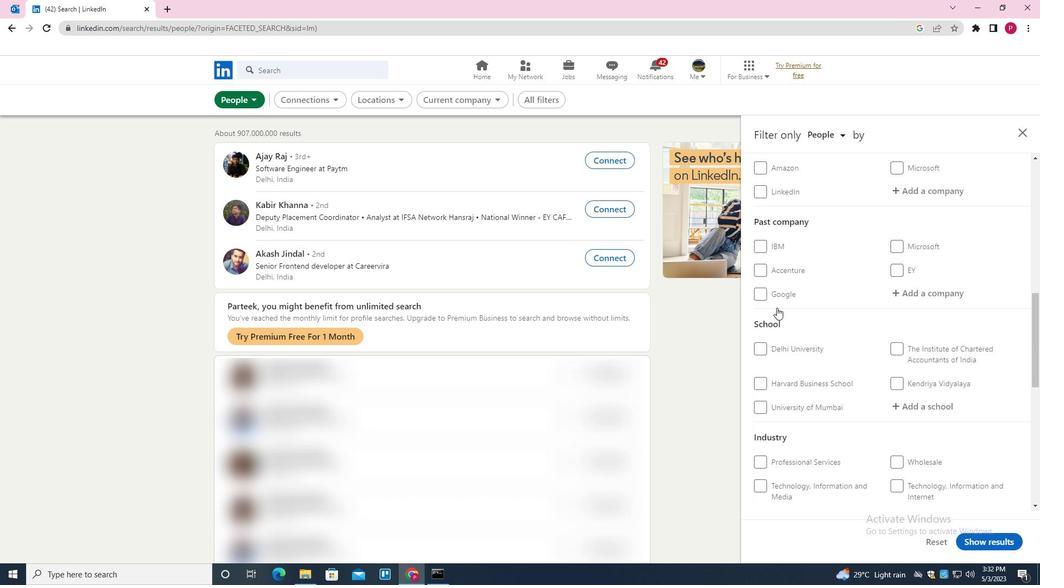 
Action: Mouse moved to (929, 306)
Screenshot: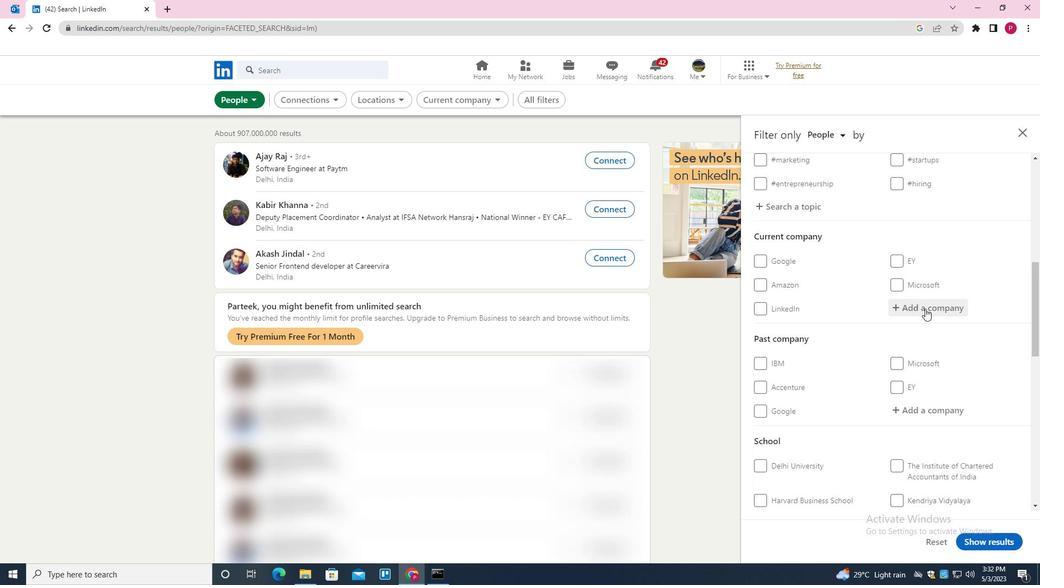 
Action: Mouse pressed left at (929, 306)
Screenshot: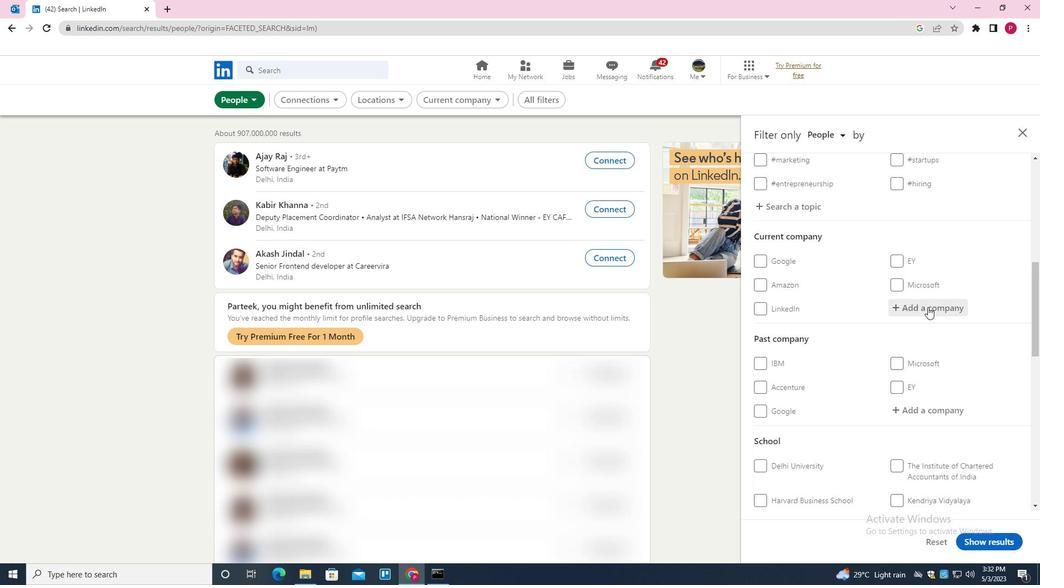 
Action: Key pressed <Key.shift><Key.shift><Key.shift><Key.shift><Key.shift><Key.shift><Key.shift><Key.shift><Key.shift><Key.shift><Key.shift><Key.shift><Key.shift><Key.shift><Key.shift><Key.shift><Key.shift><Key.shift><Key.shift><Key.shift><Key.shift><Key.shift><Key.shift>KHOROS<Key.down><Key.enter>
Screenshot: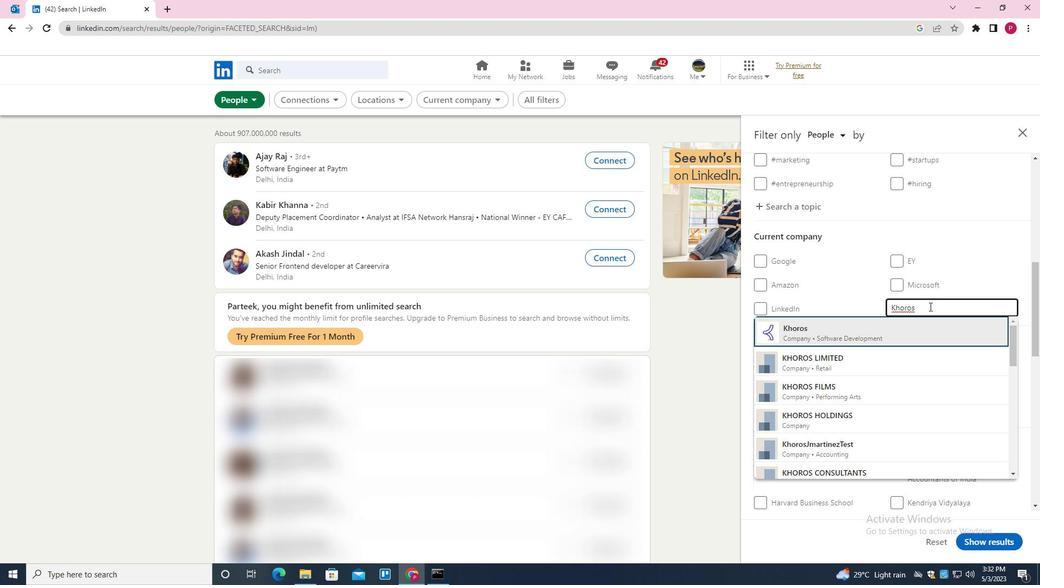 
Action: Mouse moved to (810, 288)
Screenshot: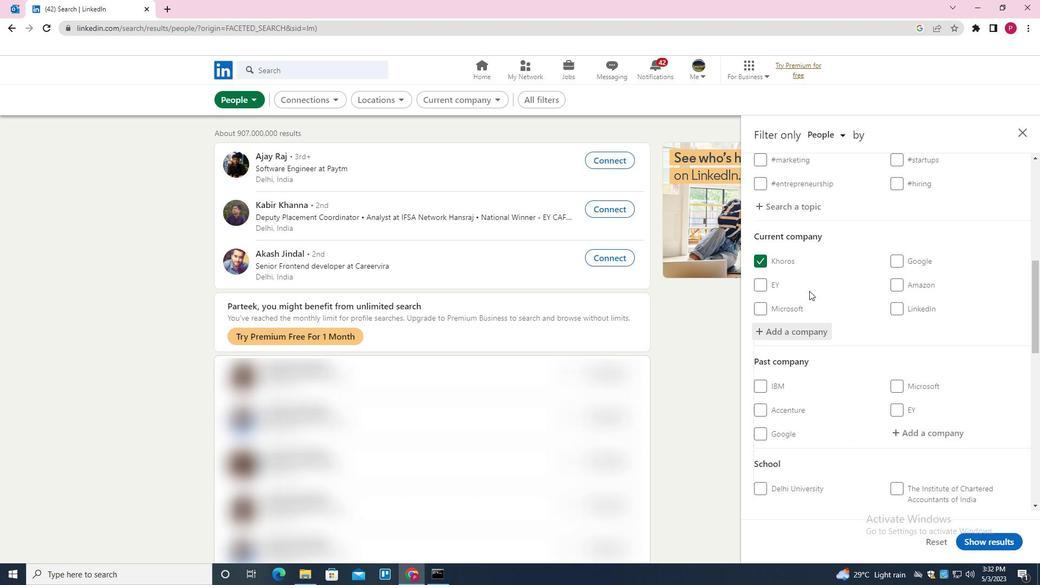 
Action: Mouse scrolled (810, 287) with delta (0, 0)
Screenshot: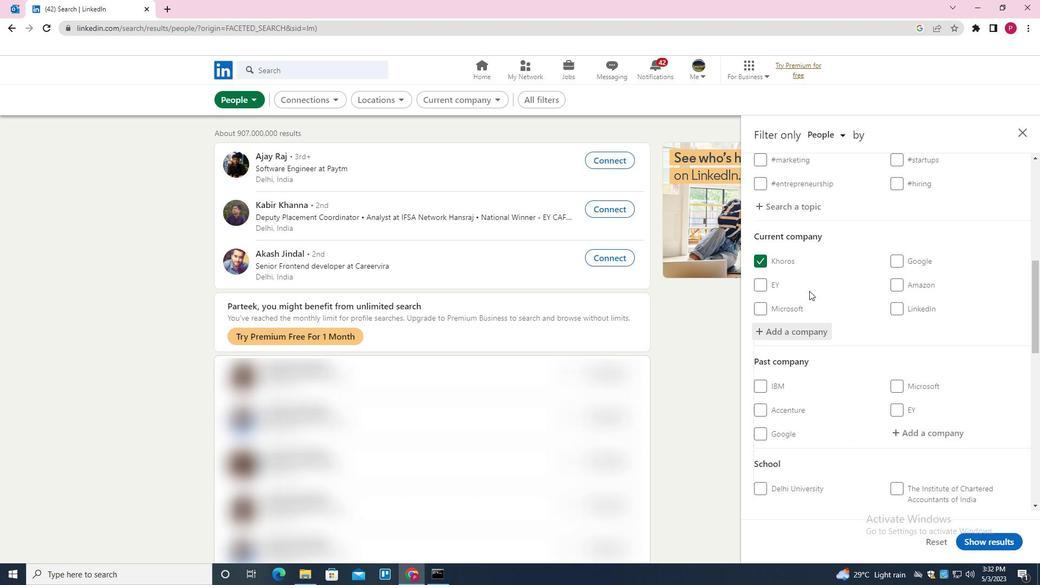 
Action: Mouse moved to (813, 286)
Screenshot: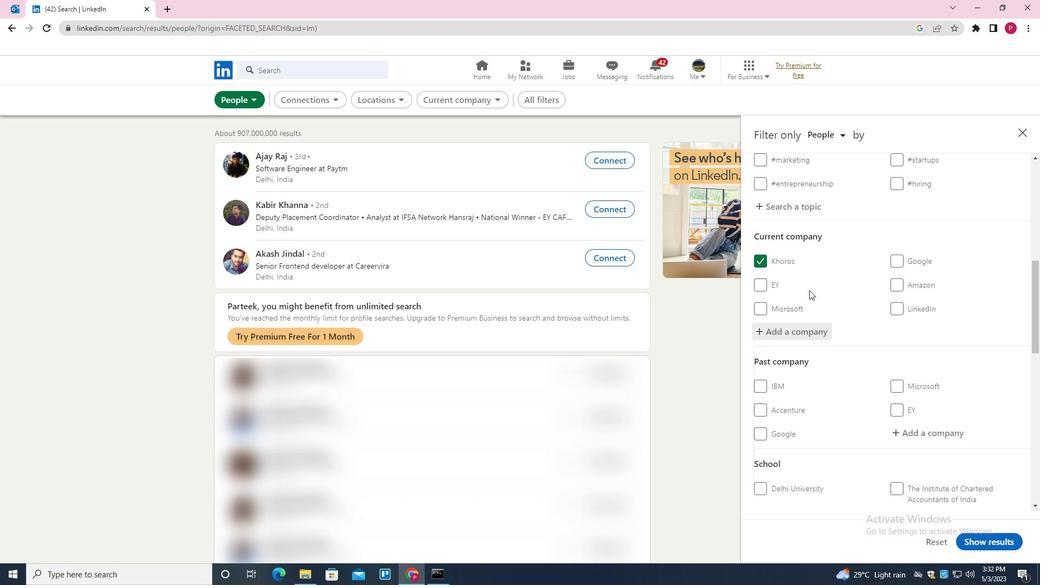 
Action: Mouse scrolled (813, 286) with delta (0, 0)
Screenshot: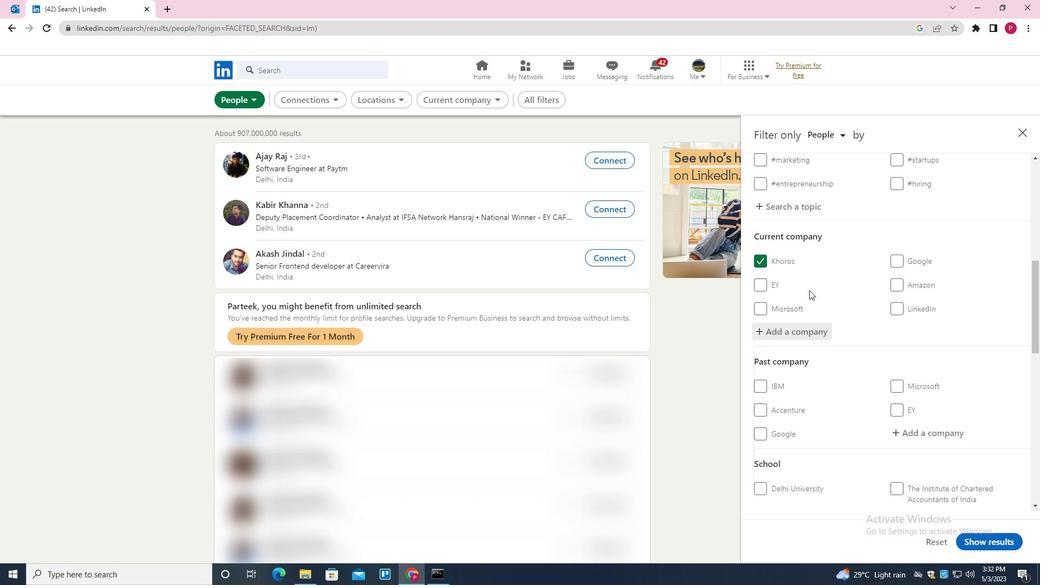 
Action: Mouse moved to (813, 286)
Screenshot: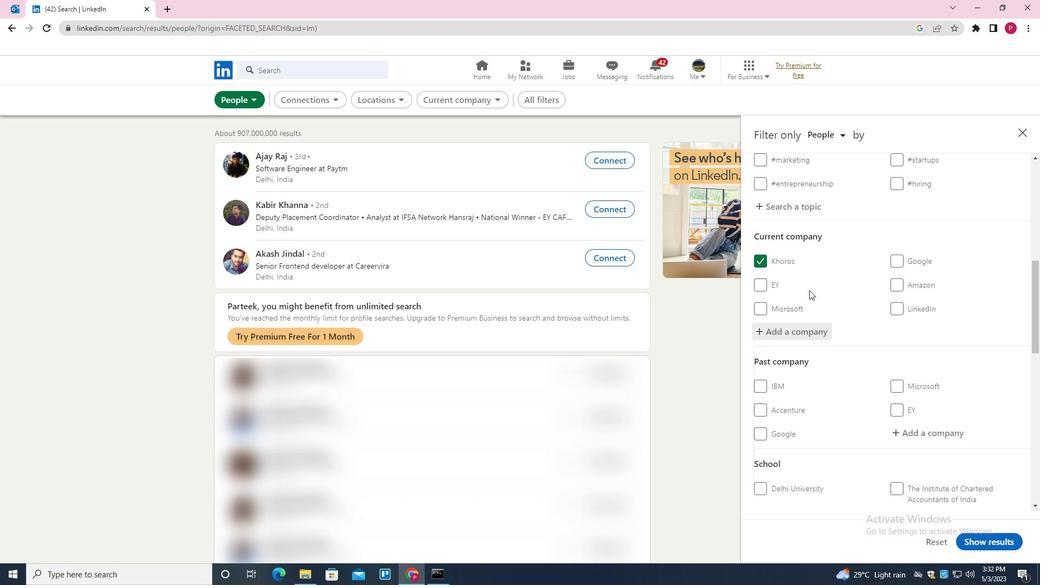 
Action: Mouse scrolled (813, 285) with delta (0, 0)
Screenshot: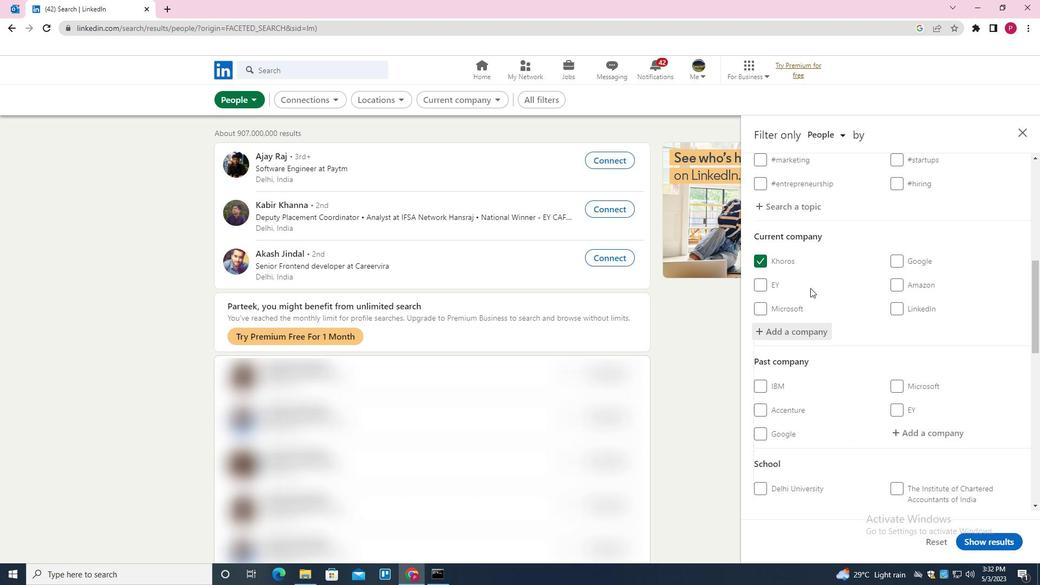 
Action: Mouse scrolled (813, 285) with delta (0, 0)
Screenshot: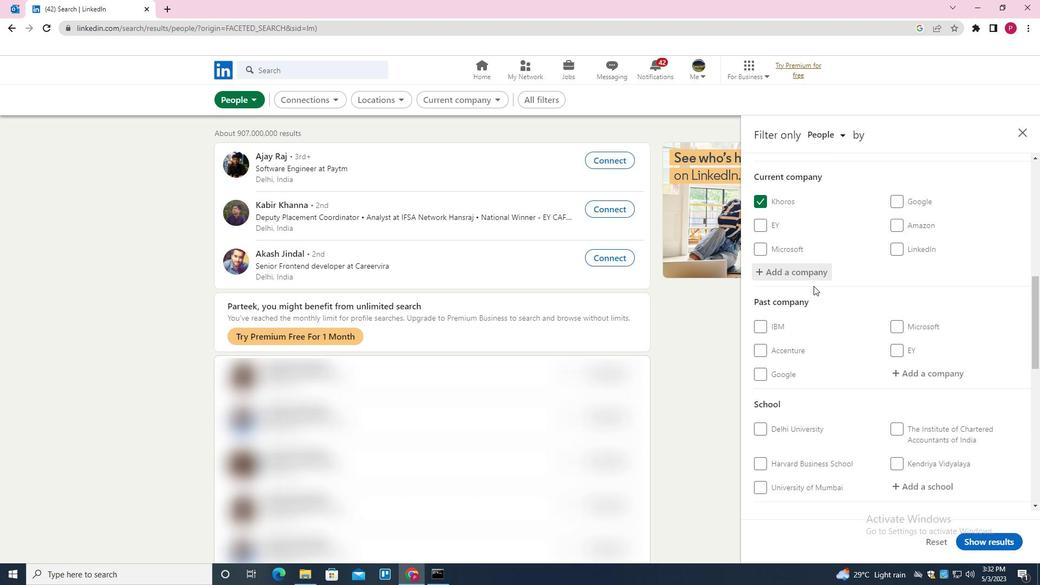 
Action: Mouse scrolled (813, 285) with delta (0, 0)
Screenshot: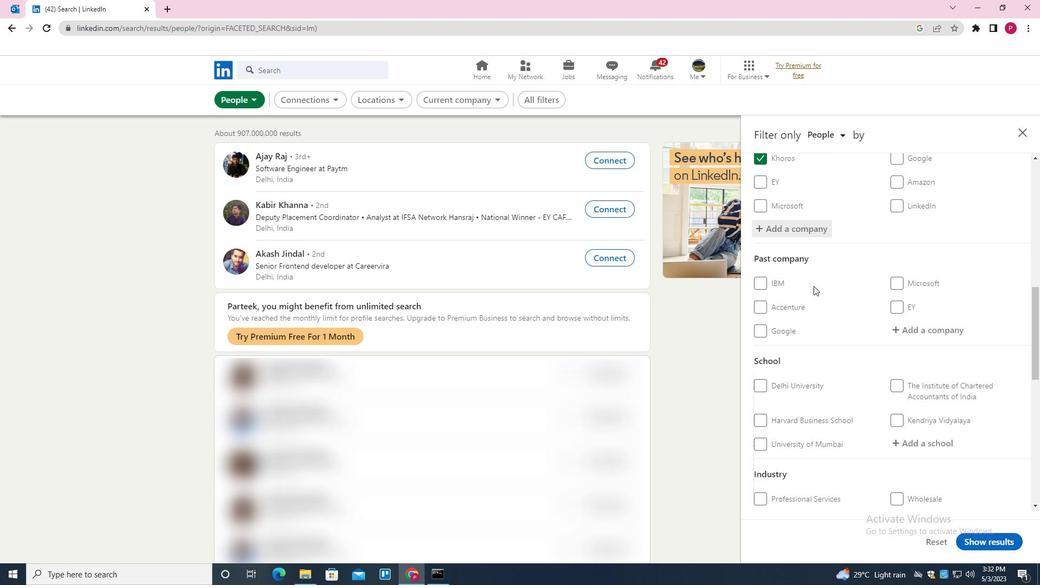 
Action: Mouse moved to (924, 275)
Screenshot: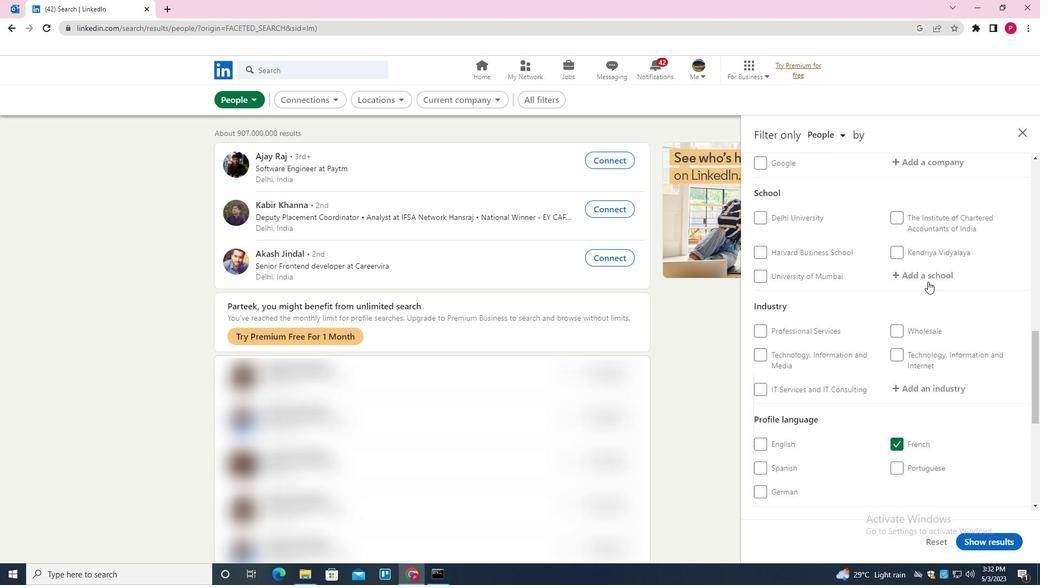 
Action: Mouse pressed left at (924, 275)
Screenshot: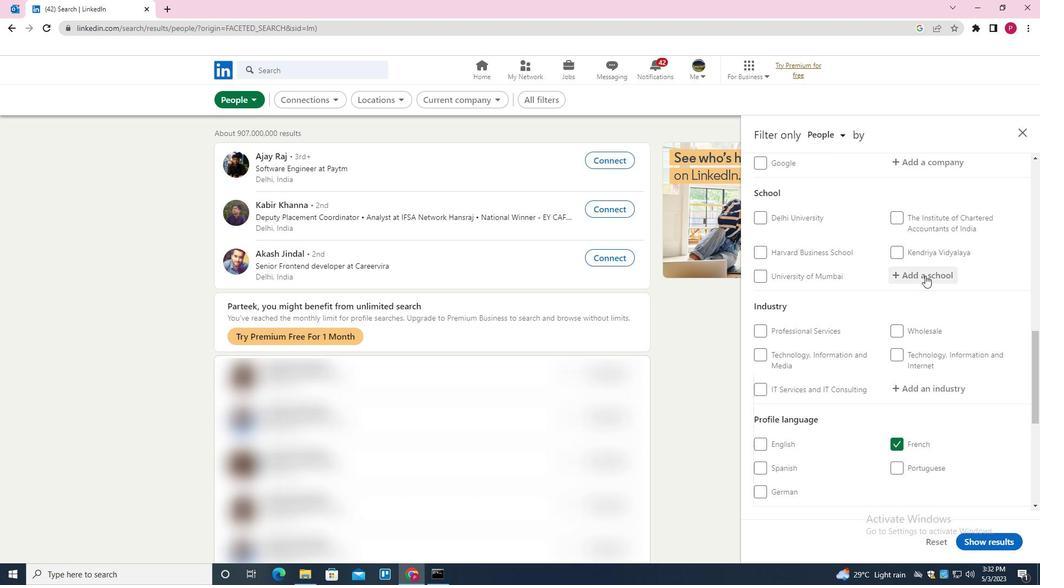 
Action: Key pressed <Key.shift><Key.shift><Key.shift><Key.shift><Key.shift><Key.shift><Key.shift><Key.shift><Key.shift><Key.shift><Key.shift><Key.shift><Key.shift><Key.shift><Key.shift>DAV<Key.space><Key.shift><Key.shift><Key.shift><Key.shift>PI<Key.backspace>UBLIC<Key.space><Key.shift>SCHOOL<Key.space><Key.down><Key.down><Key.down><Key.down><Key.up><Key.up><Key.up><Key.enter>
Screenshot: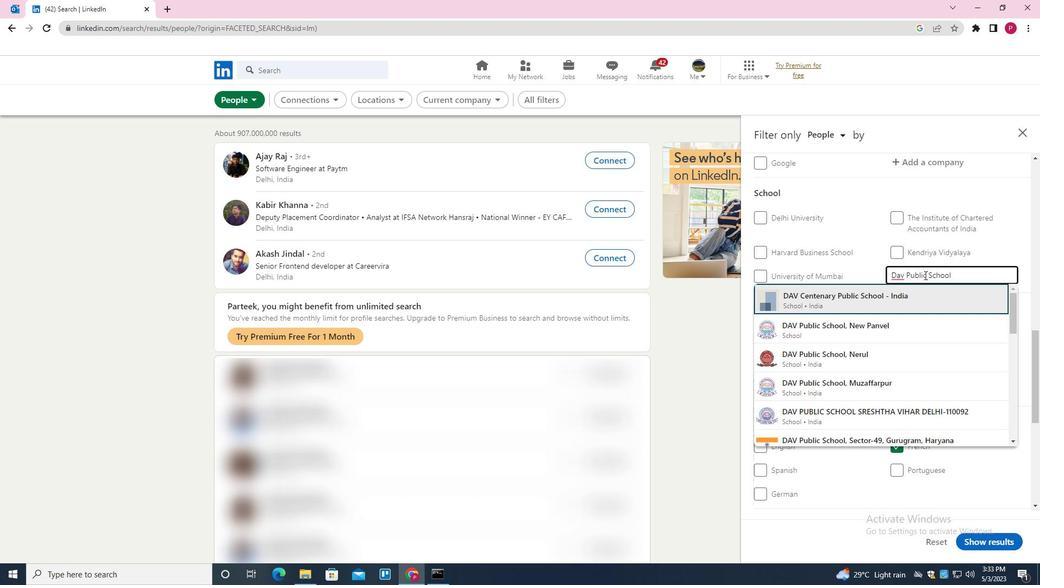 
Action: Mouse moved to (908, 286)
Screenshot: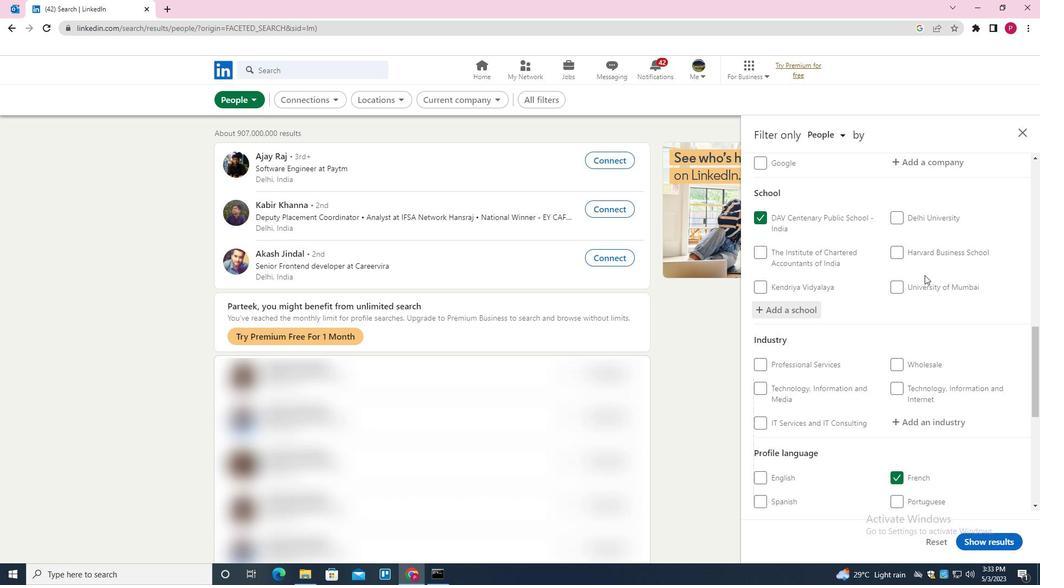 
Action: Mouse scrolled (908, 285) with delta (0, 0)
Screenshot: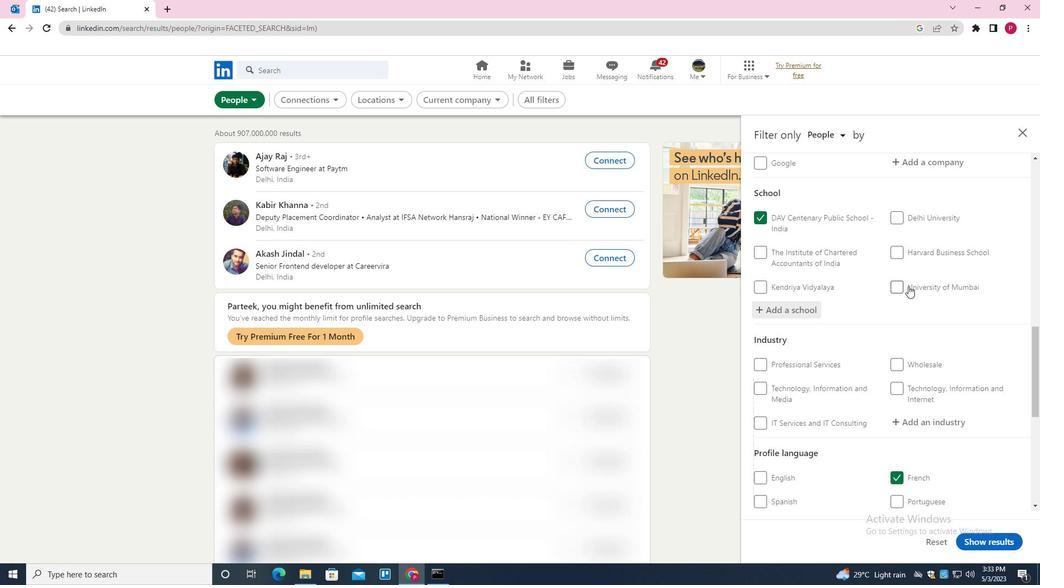 
Action: Mouse scrolled (908, 285) with delta (0, 0)
Screenshot: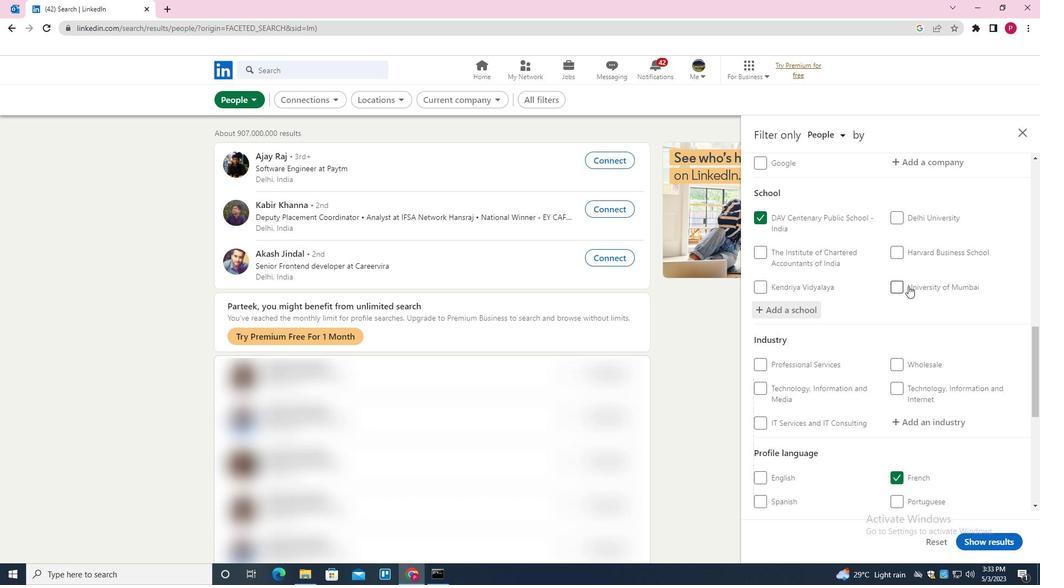
Action: Mouse scrolled (908, 285) with delta (0, 0)
Screenshot: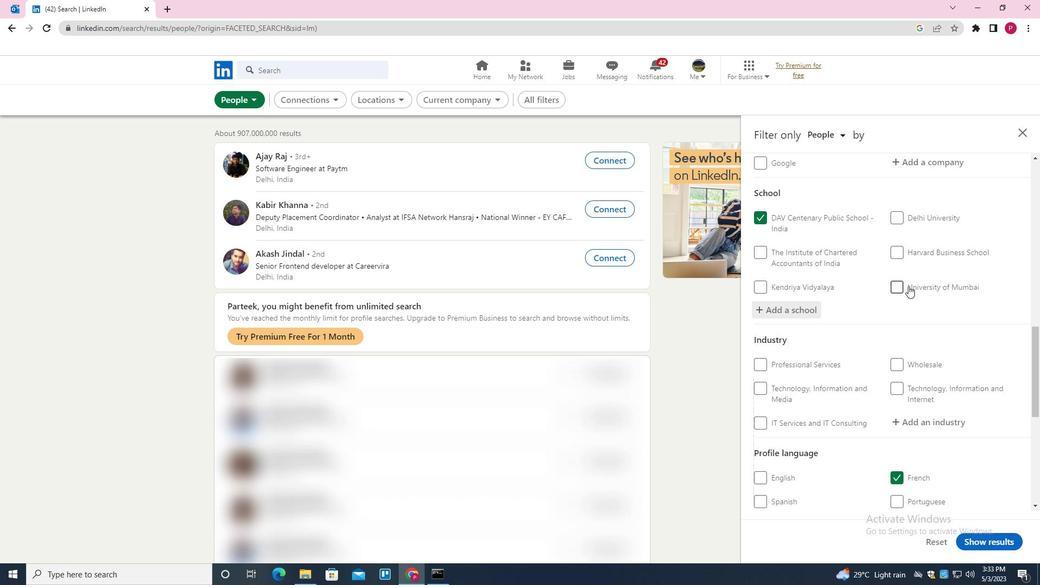 
Action: Mouse scrolled (908, 285) with delta (0, 0)
Screenshot: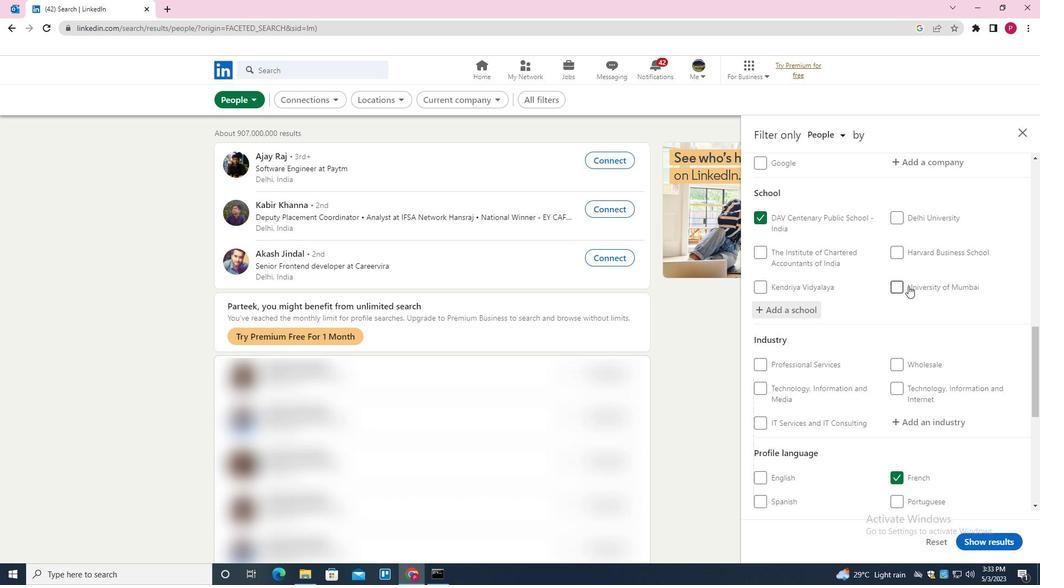 
Action: Mouse moved to (928, 205)
Screenshot: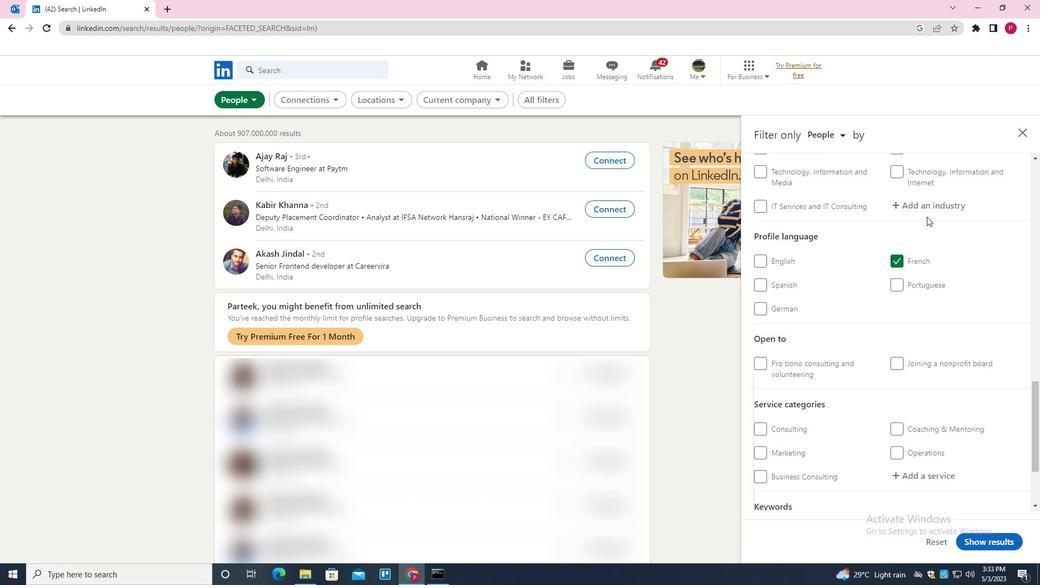 
Action: Mouse pressed left at (928, 205)
Screenshot: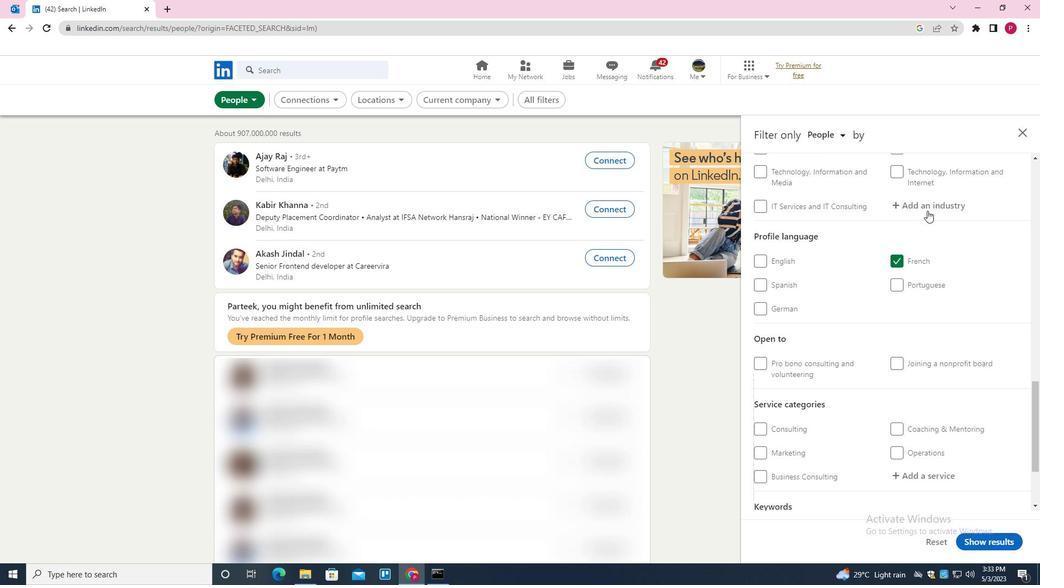 
Action: Key pressed <Key.shift>PHYSICIANS<Key.space><Key.down><Key.enter>
Screenshot: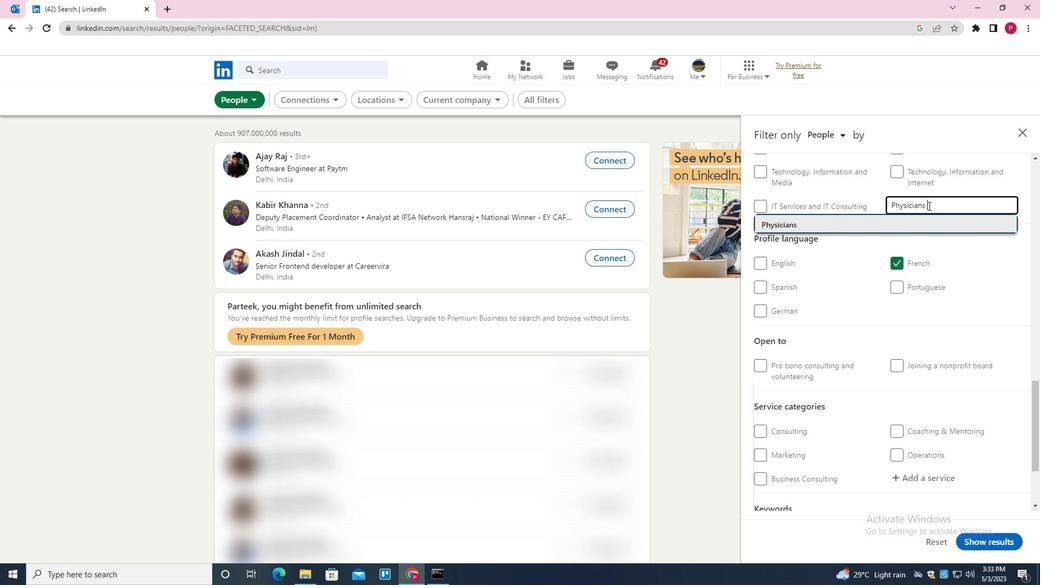 
Action: Mouse moved to (891, 252)
Screenshot: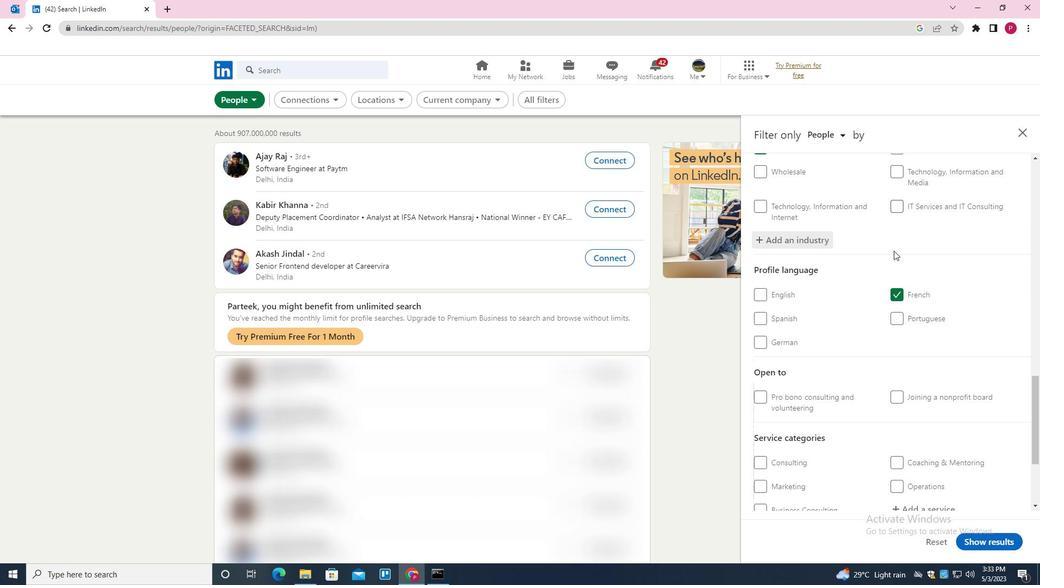 
Action: Mouse scrolled (891, 251) with delta (0, 0)
Screenshot: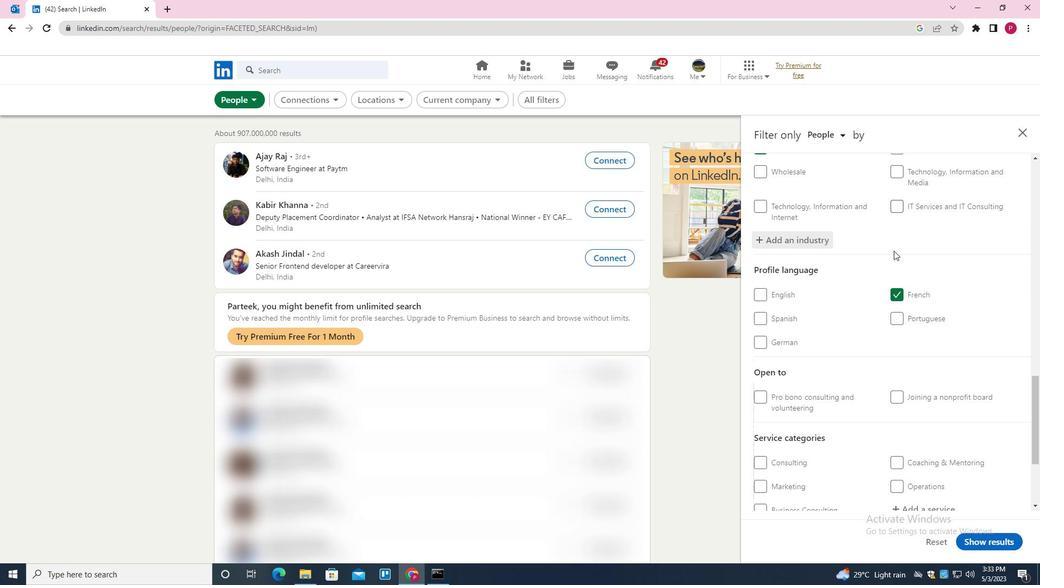 
Action: Mouse scrolled (891, 251) with delta (0, 0)
Screenshot: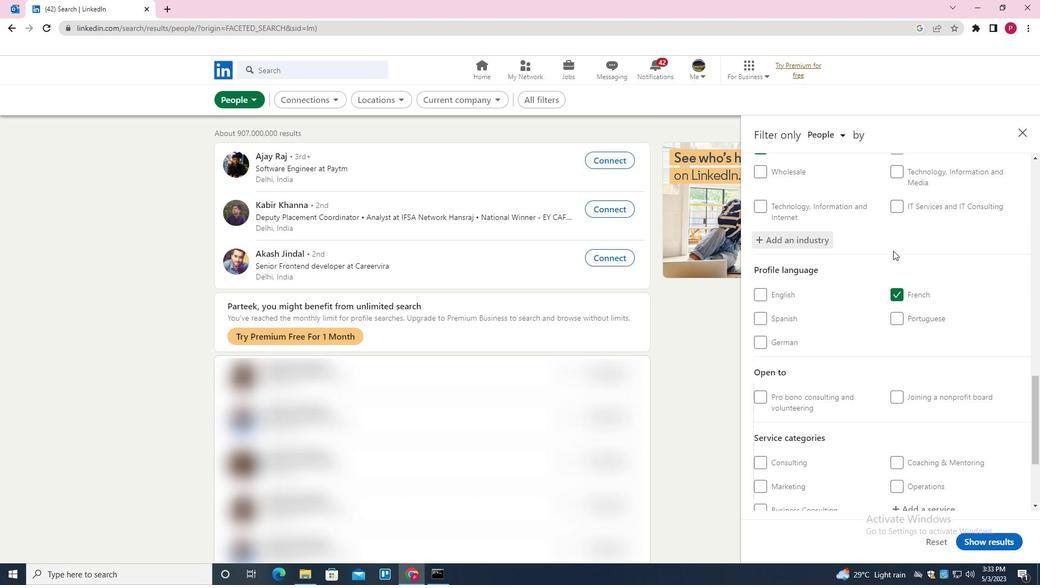 
Action: Mouse scrolled (891, 251) with delta (0, 0)
Screenshot: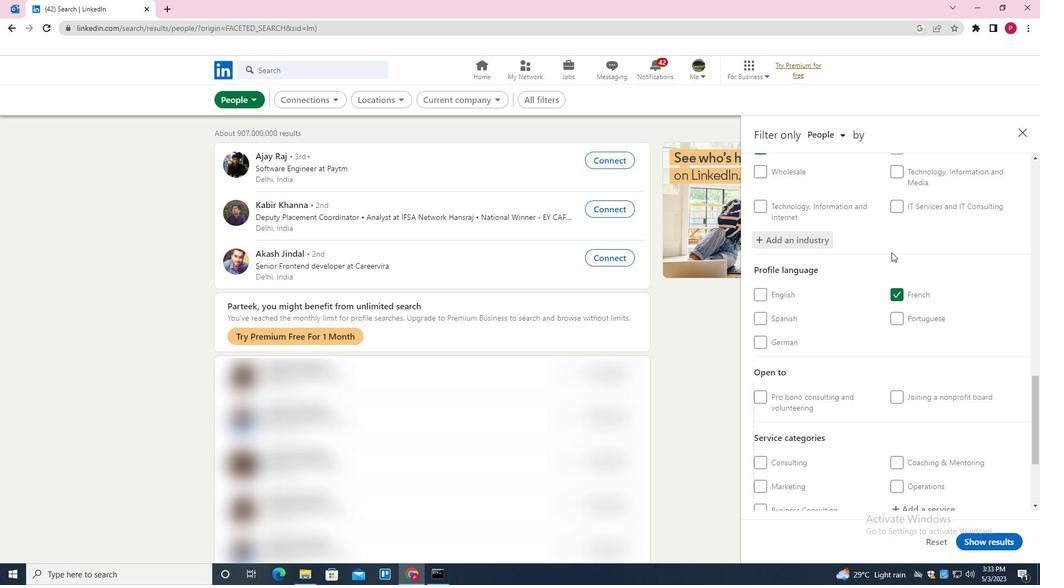 
Action: Mouse scrolled (891, 251) with delta (0, 0)
Screenshot: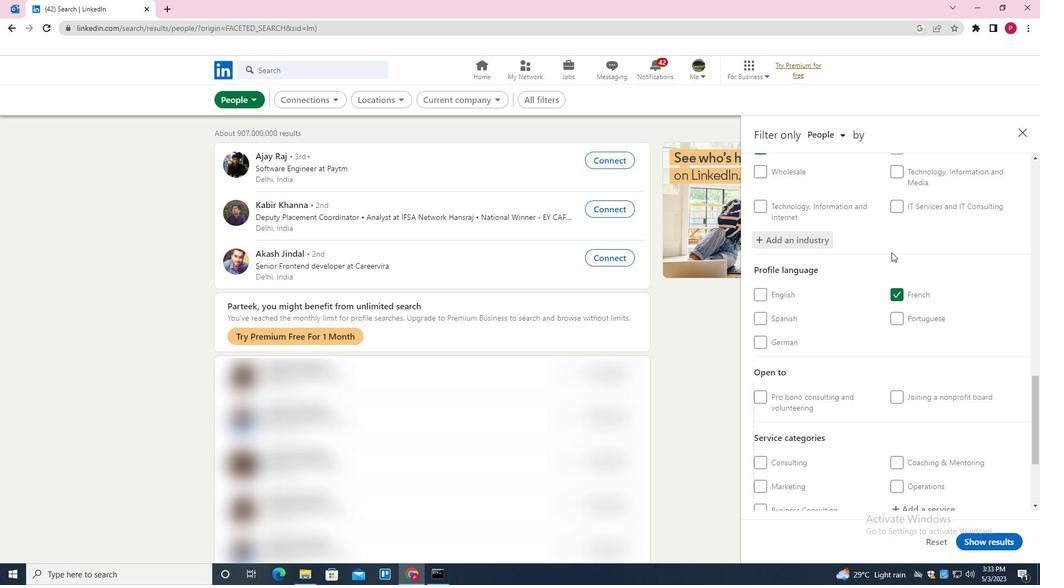
Action: Mouse moved to (934, 357)
Screenshot: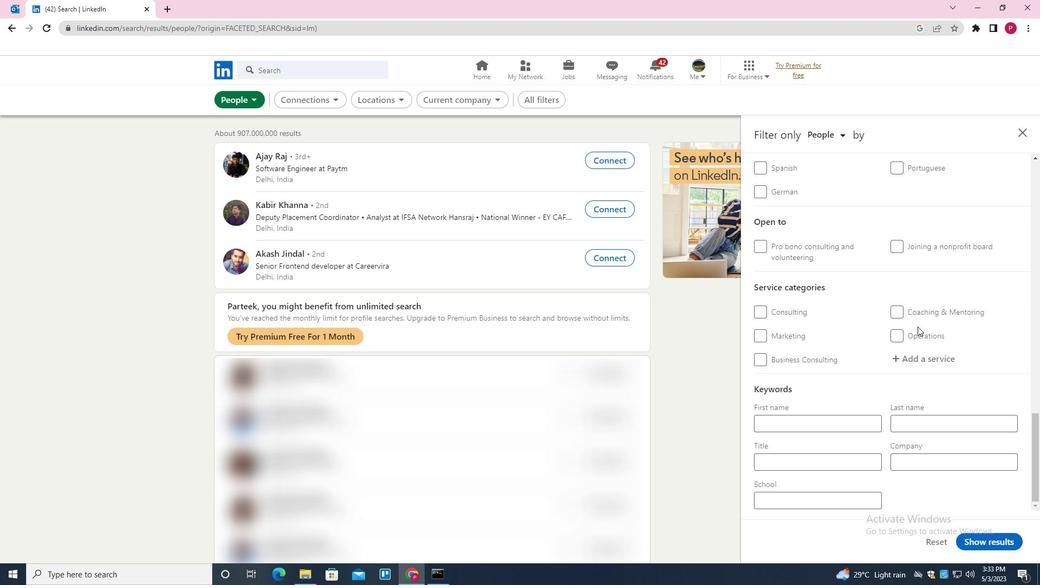 
Action: Mouse pressed left at (934, 357)
Screenshot: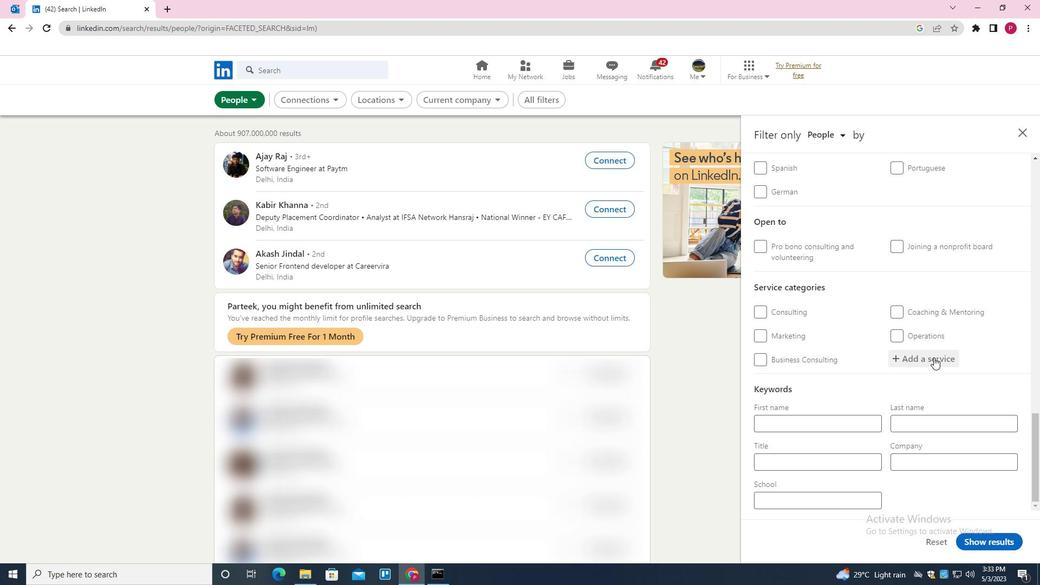 
Action: Key pressed <Key.shift>AUTO<Key.space><Key.shift><Key.shift><Key.shift>INSURANCE<Key.down><Key.enter>
Screenshot: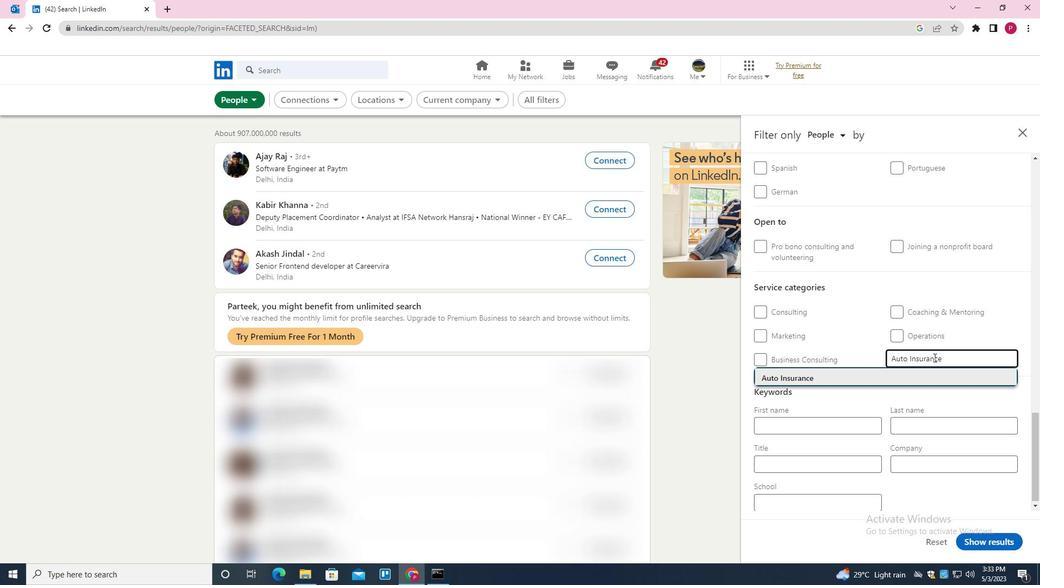 
Action: Mouse moved to (934, 358)
Screenshot: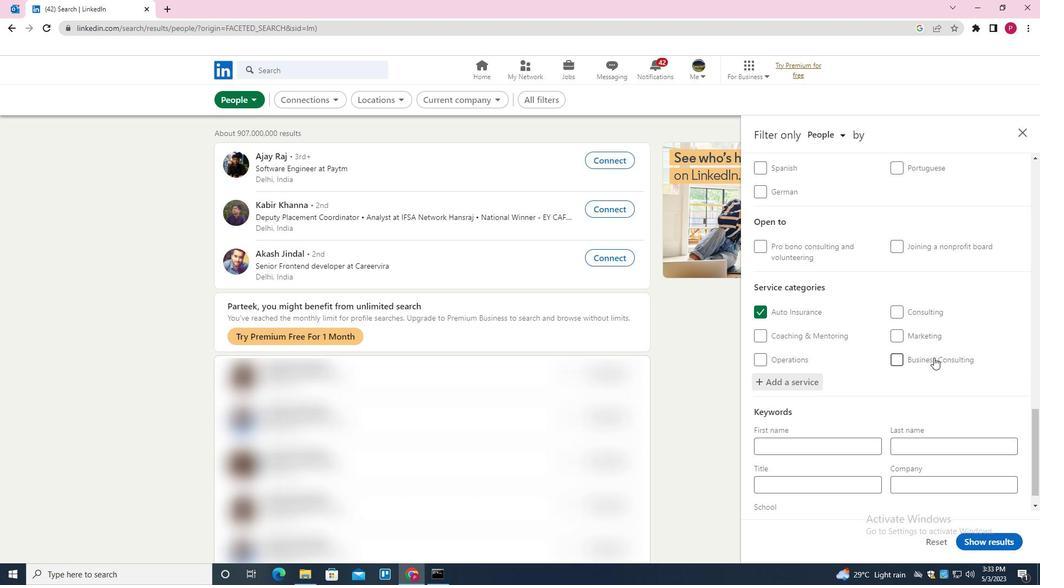 
Action: Mouse scrolled (934, 357) with delta (0, 0)
Screenshot: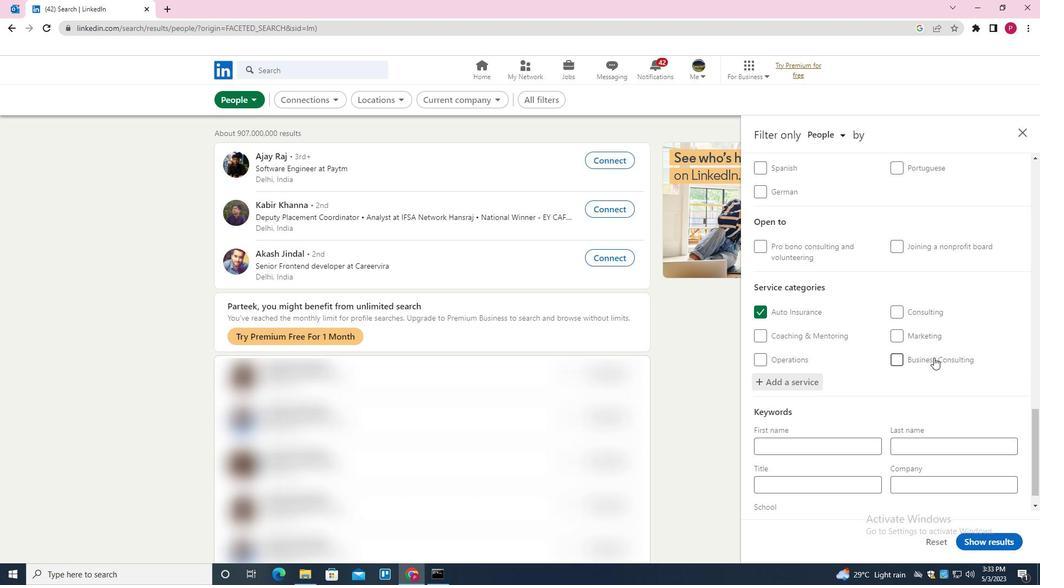 
Action: Mouse moved to (930, 361)
Screenshot: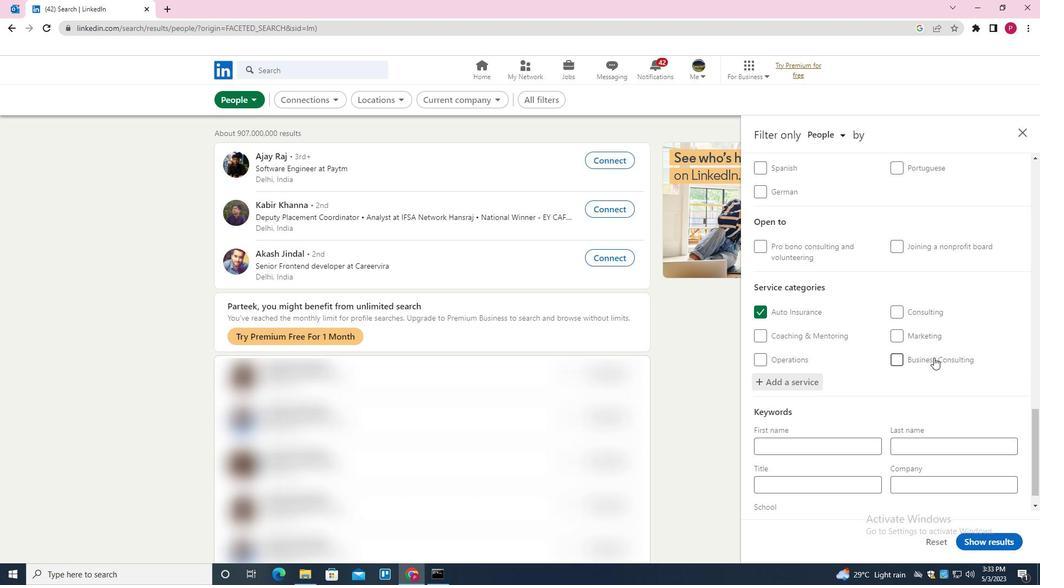 
Action: Mouse scrolled (930, 361) with delta (0, 0)
Screenshot: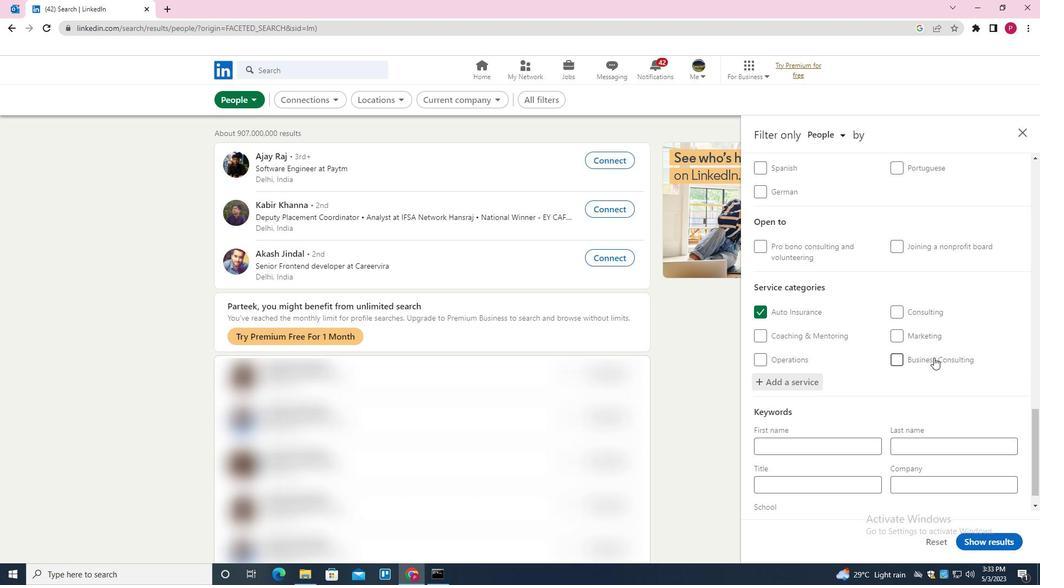 
Action: Mouse moved to (928, 366)
Screenshot: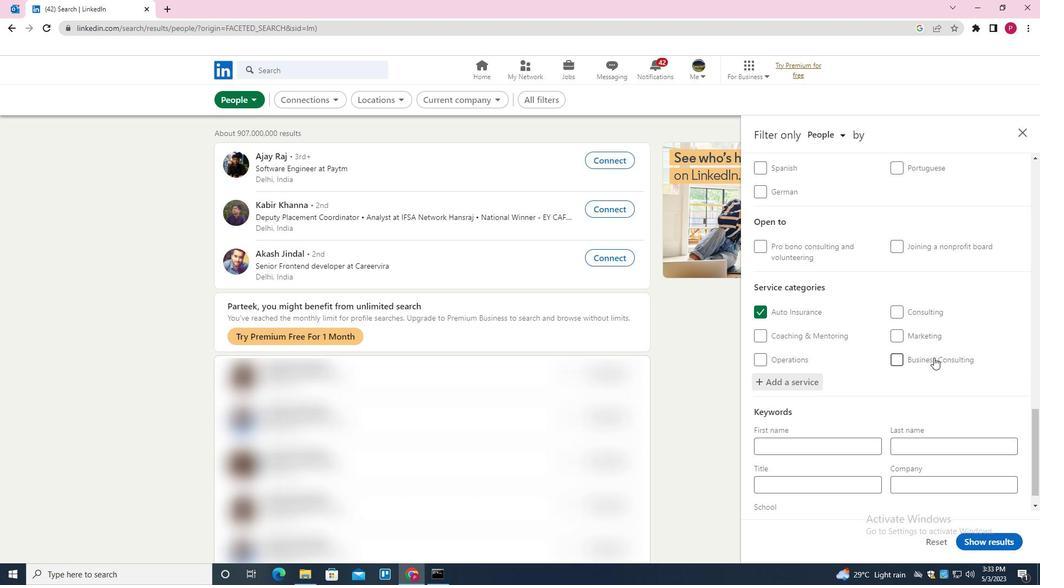 
Action: Mouse scrolled (928, 365) with delta (0, 0)
Screenshot: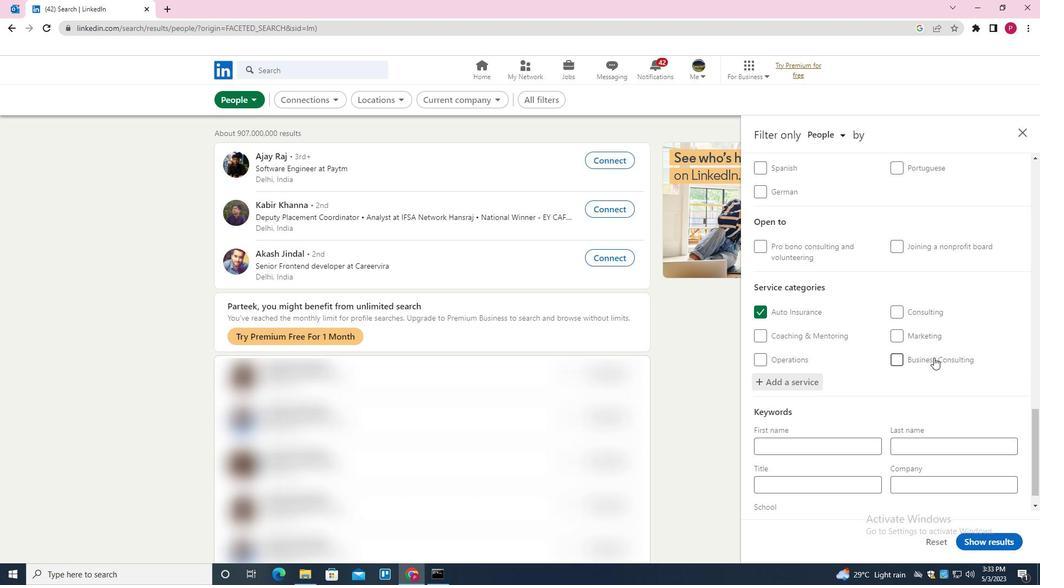 
Action: Mouse moved to (923, 371)
Screenshot: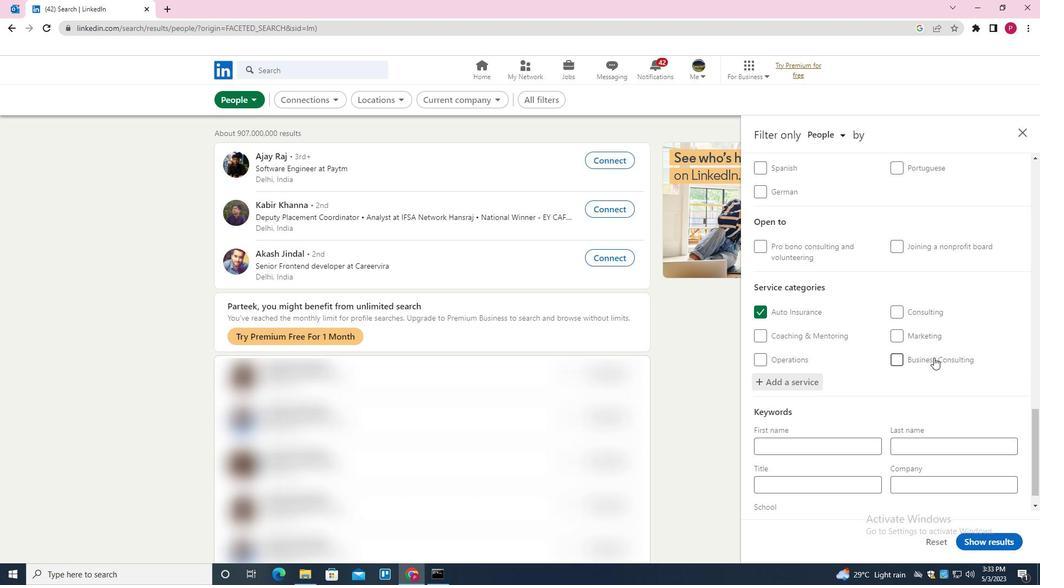 
Action: Mouse scrolled (923, 371) with delta (0, 0)
Screenshot: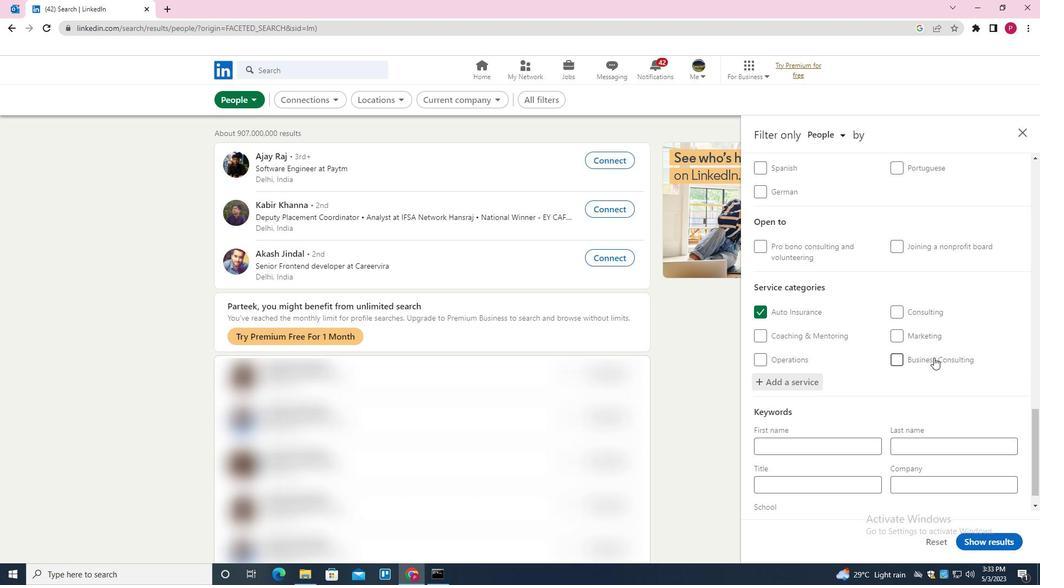 
Action: Mouse moved to (915, 384)
Screenshot: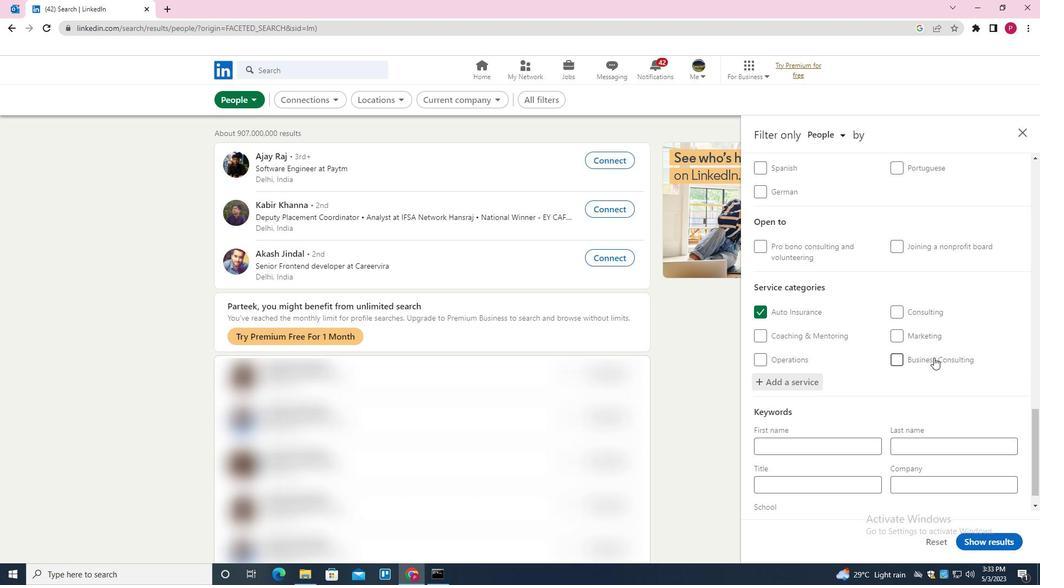 
Action: Mouse scrolled (915, 384) with delta (0, 0)
Screenshot: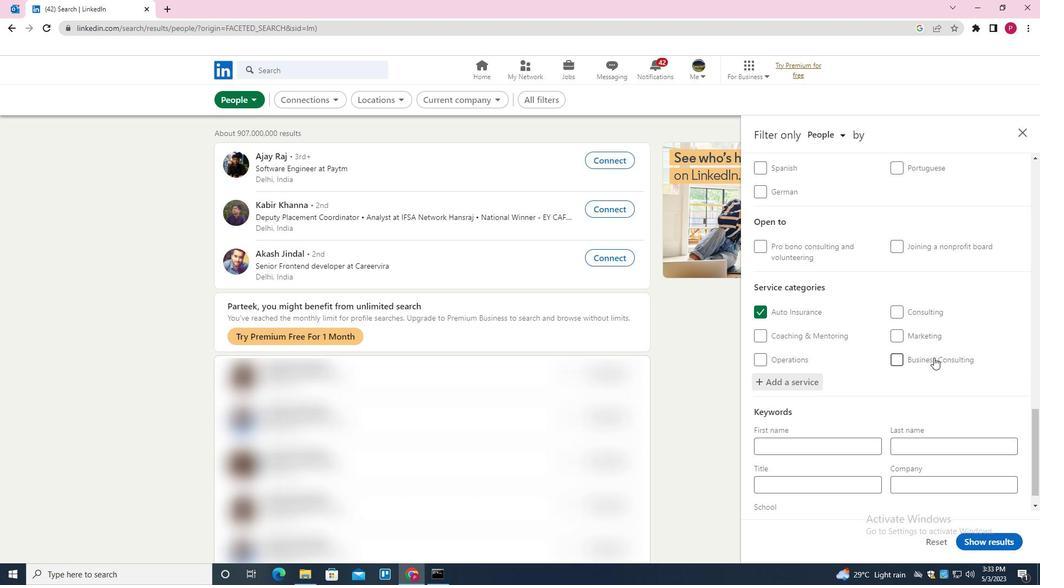 
Action: Mouse moved to (835, 462)
Screenshot: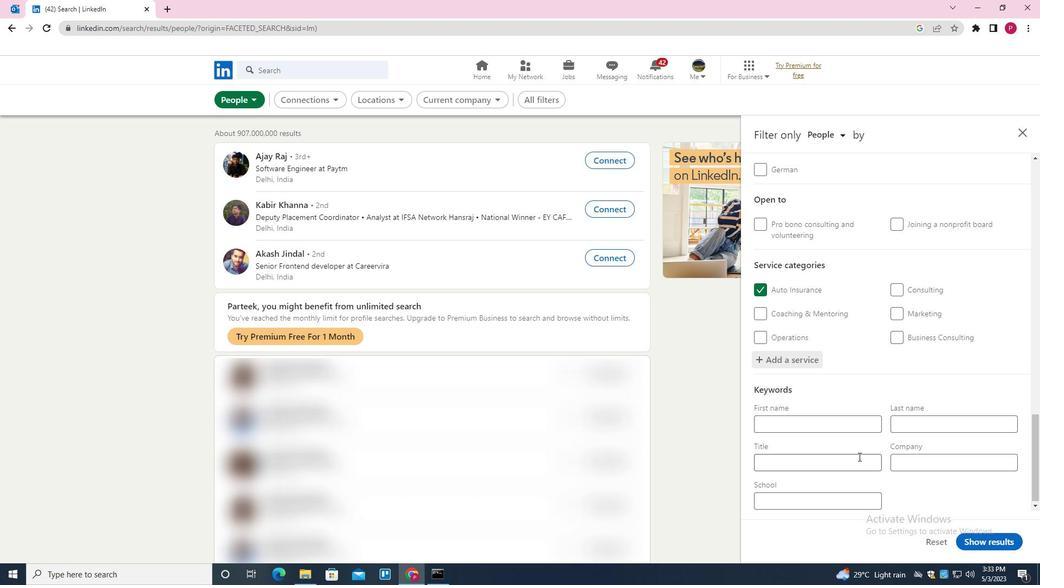 
Action: Mouse pressed left at (835, 462)
Screenshot: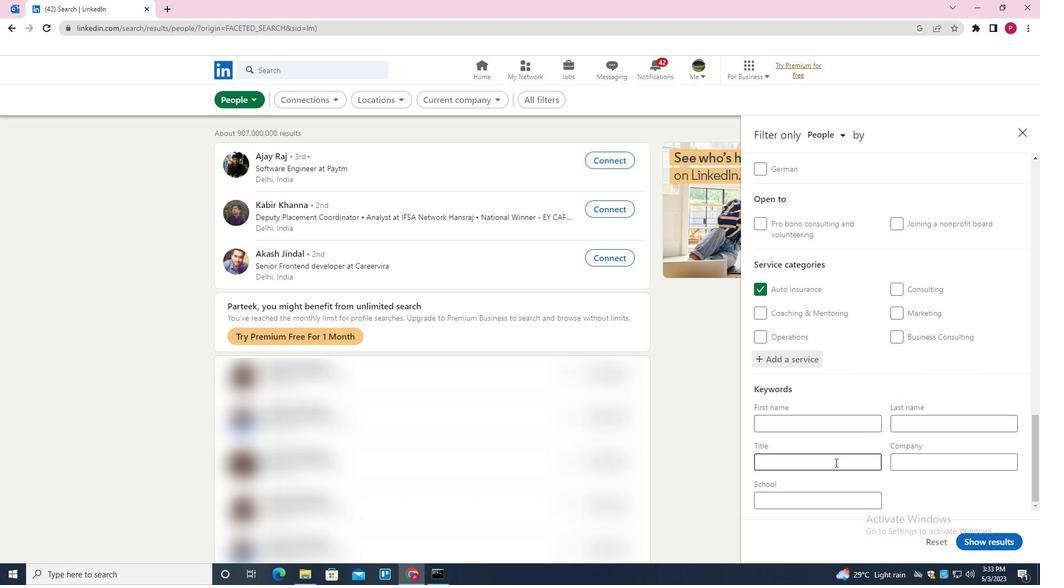 
Action: Key pressed <Key.shift>PROPOSAL<Key.space><Key.shift><Key.shift><Key.shift><Key.shift><Key.shift><Key.shift><Key.shift><Key.shift><Key.shift><Key.shift>WRU<Key.backspace>ITER
Screenshot: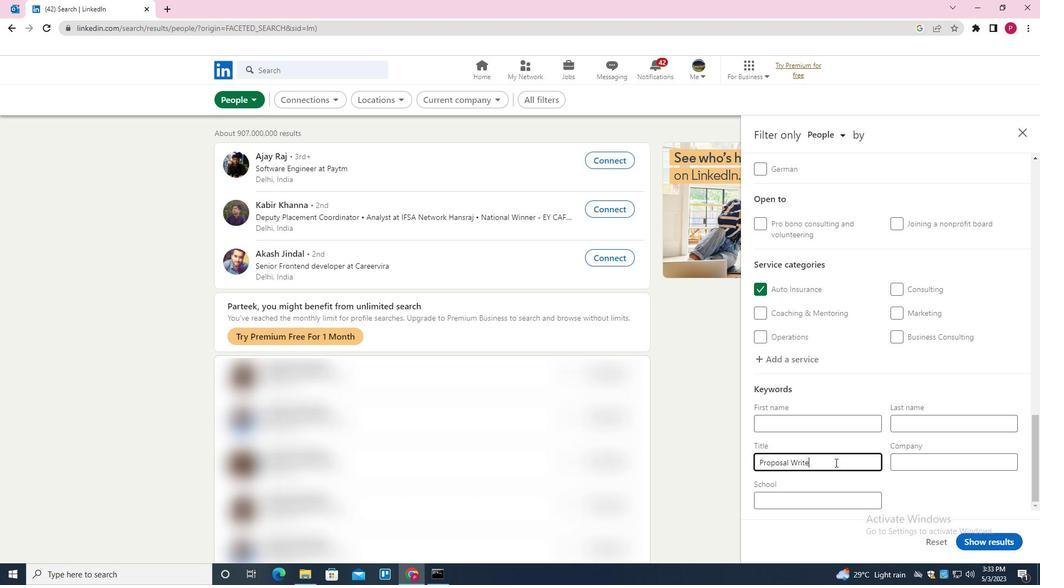 
Action: Mouse moved to (994, 536)
Screenshot: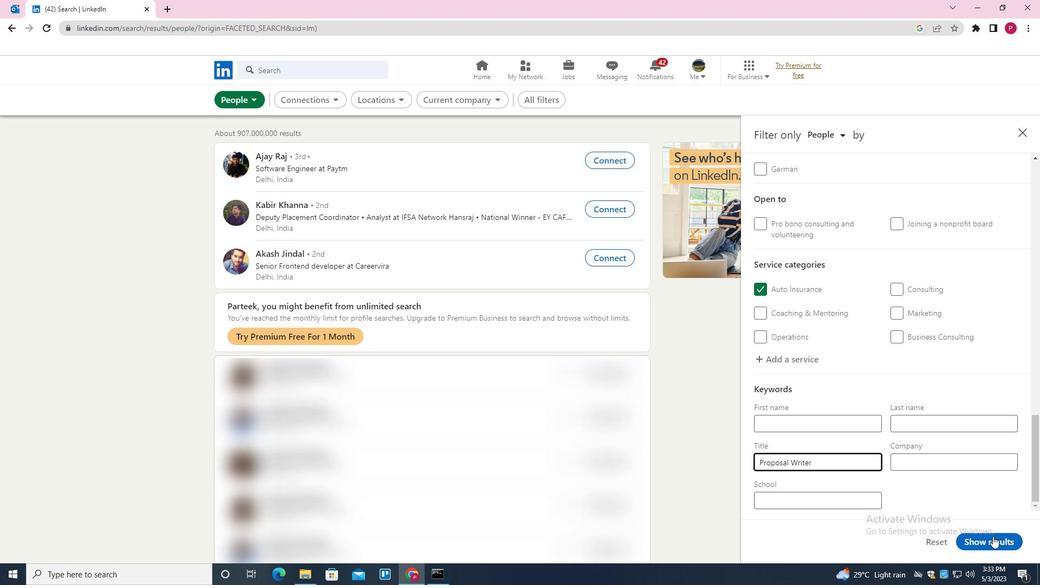 
Action: Mouse pressed left at (994, 536)
Screenshot: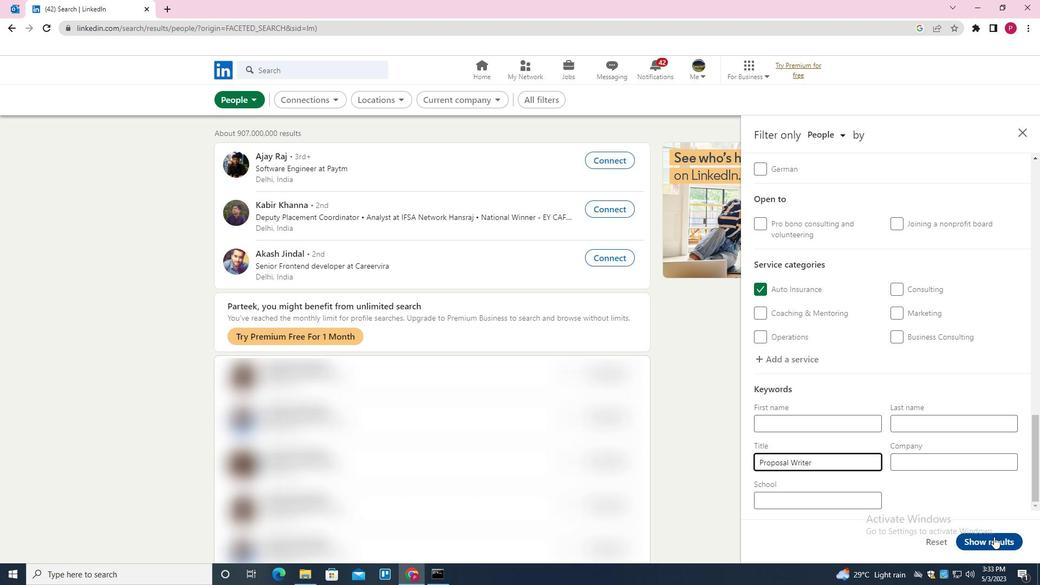 
Action: Mouse moved to (489, 187)
Screenshot: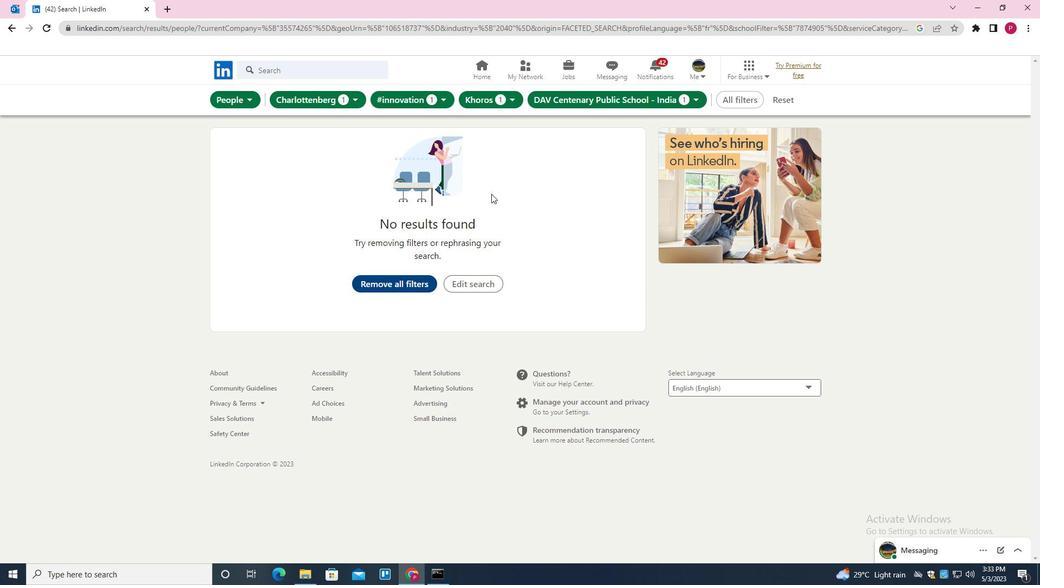 
